 Task: Open Card Card0000000219 in Board Board0000000055 in Workspace WS0000000019 in Trello. Add Member Email0000000075 to Card Card0000000219 in Board Board0000000055 in Workspace WS0000000019 in Trello. Add Orange Label titled Label0000000219 to Card Card0000000219 in Board Board0000000055 in Workspace WS0000000019 in Trello. Add Checklist CL0000000219 to Card Card0000000219 in Board Board0000000055 in Workspace WS0000000019 in Trello. Add Dates with Start Date as Jun 01 2023 and Due Date as Jun 30 2023 to Card Card0000000219 in Board Board0000000055 in Workspace WS0000000019 in Trello
Action: Mouse moved to (665, 716)
Screenshot: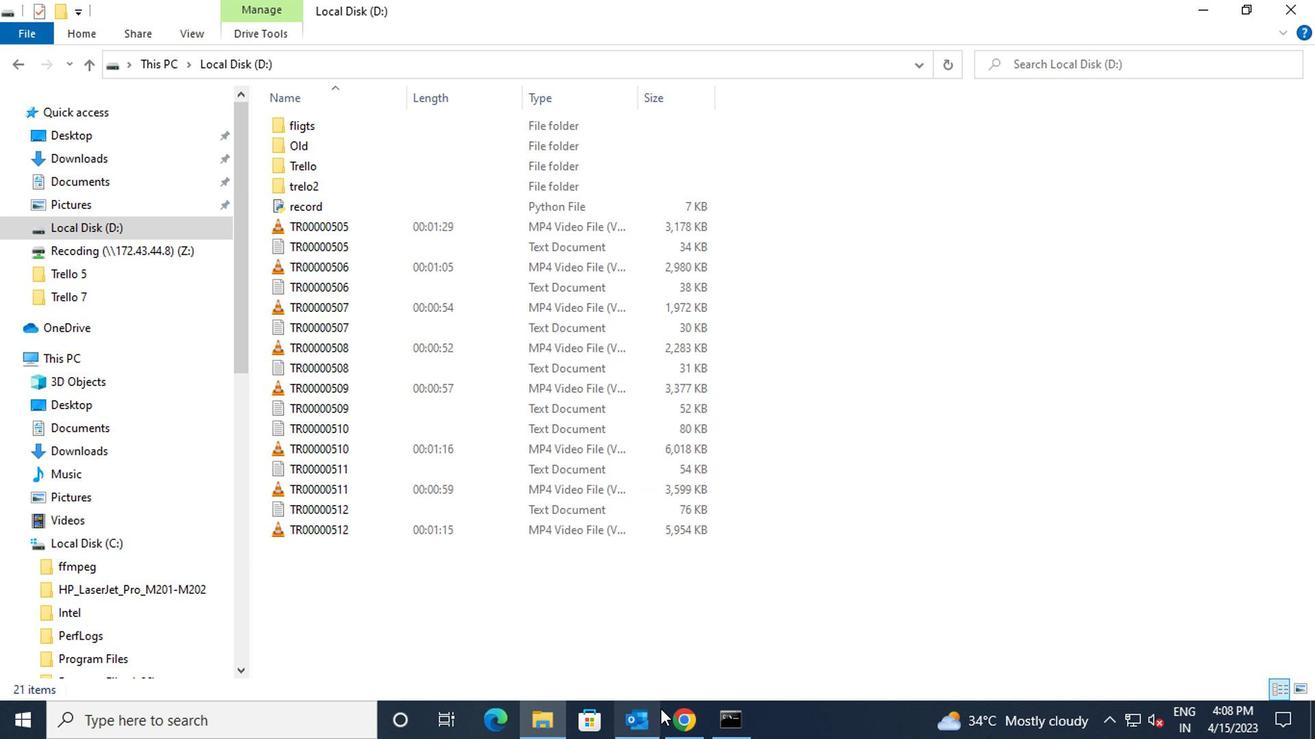 
Action: Mouse pressed left at (665, 716)
Screenshot: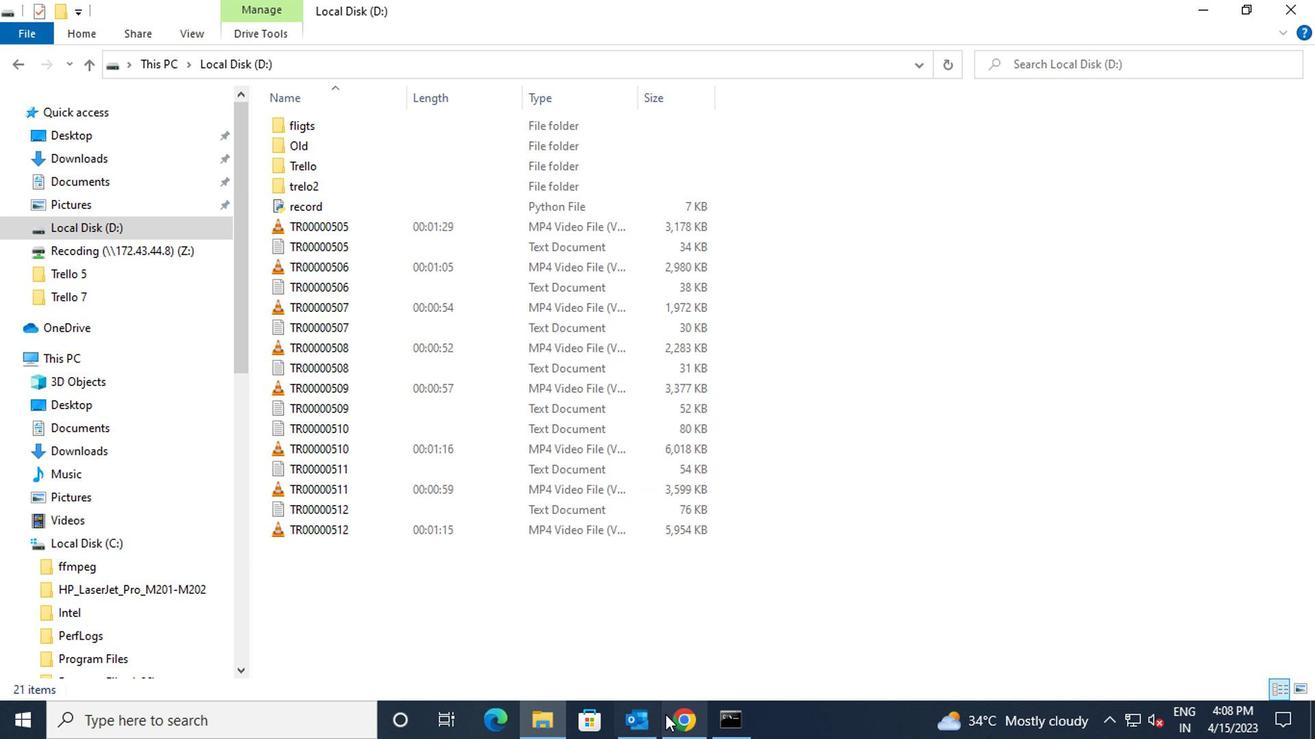 
Action: Mouse moved to (496, 554)
Screenshot: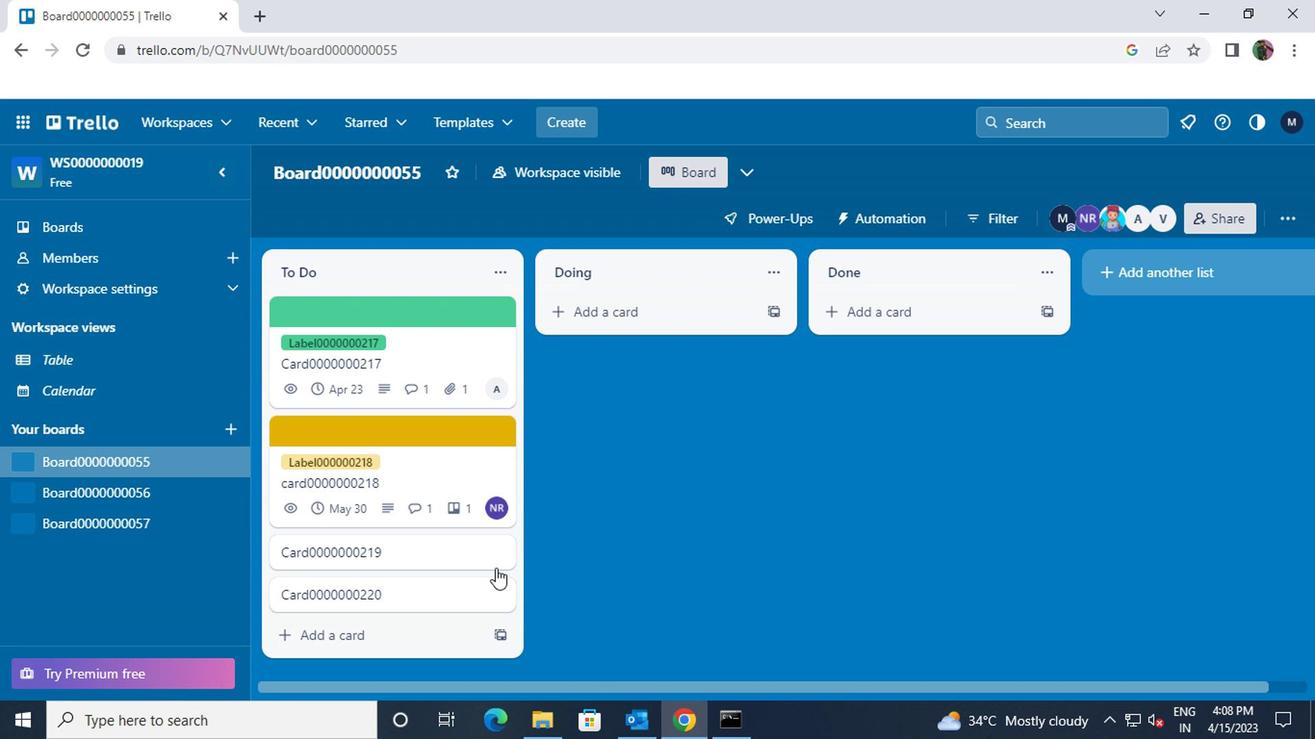 
Action: Mouse pressed left at (496, 554)
Screenshot: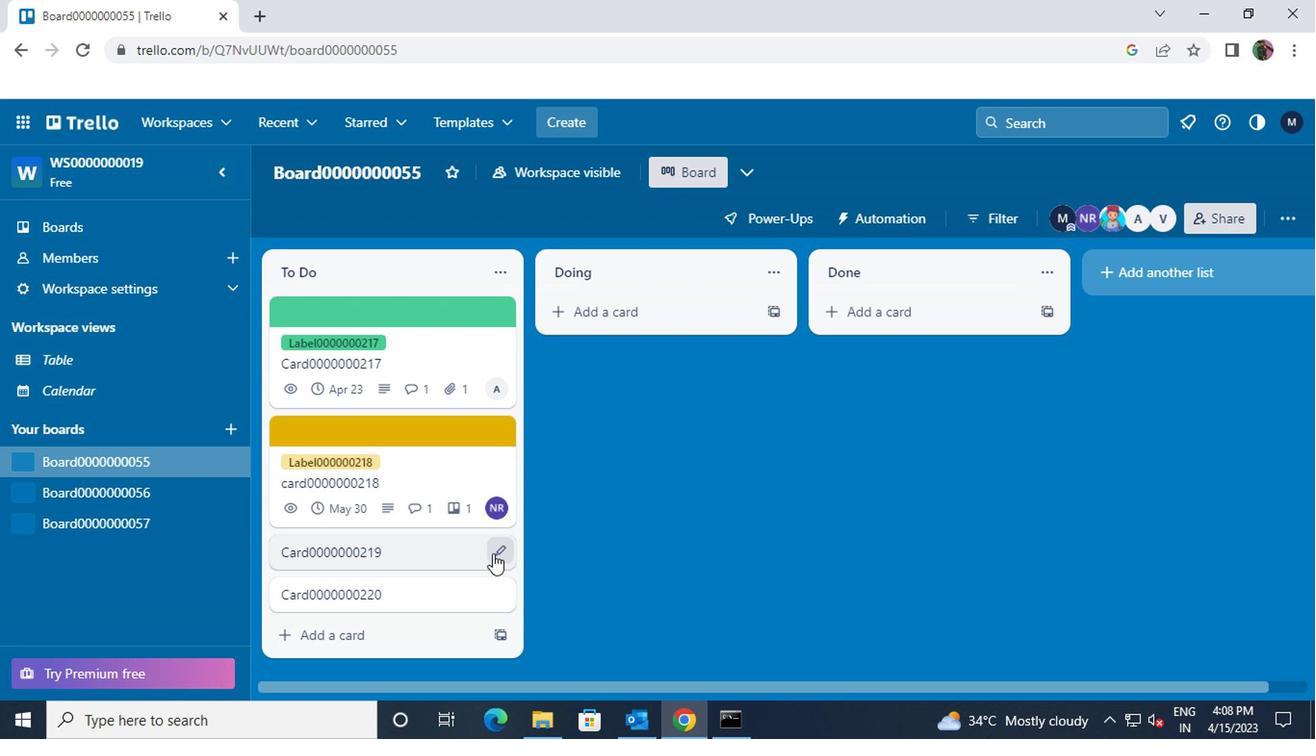 
Action: Mouse moved to (569, 414)
Screenshot: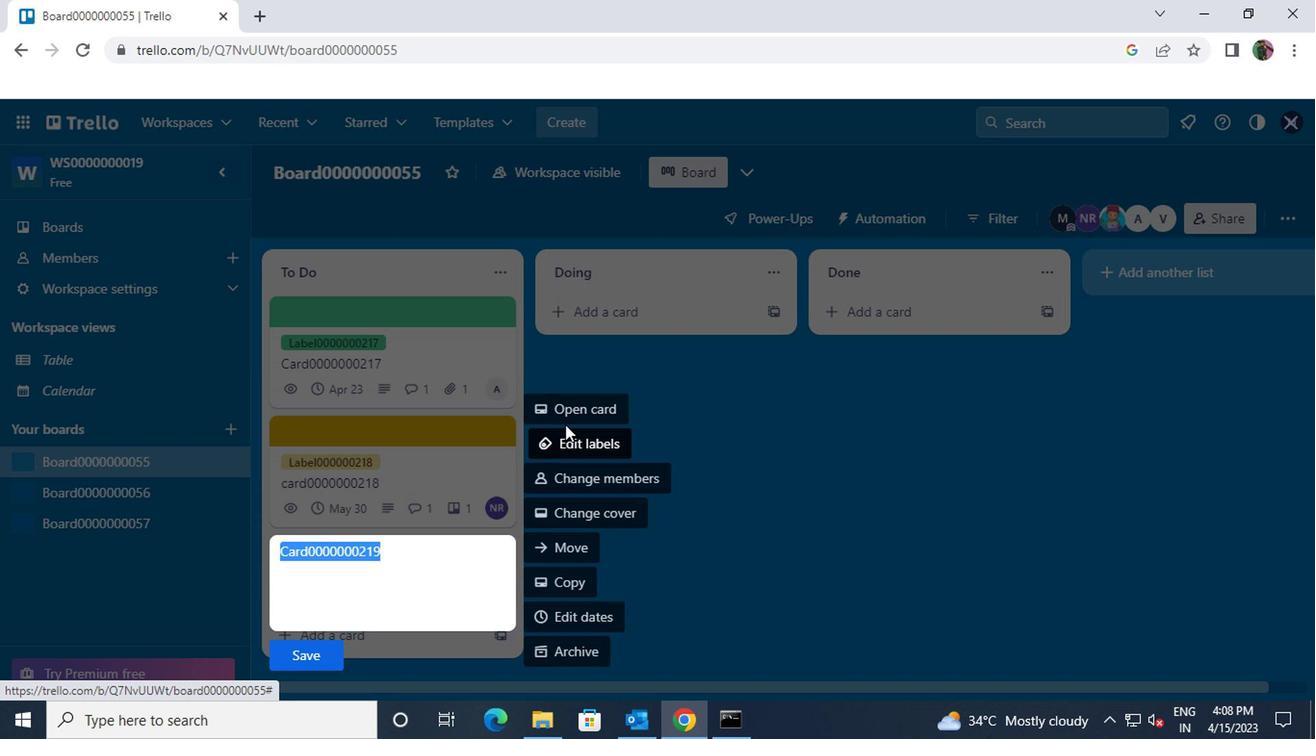 
Action: Mouse pressed left at (569, 414)
Screenshot: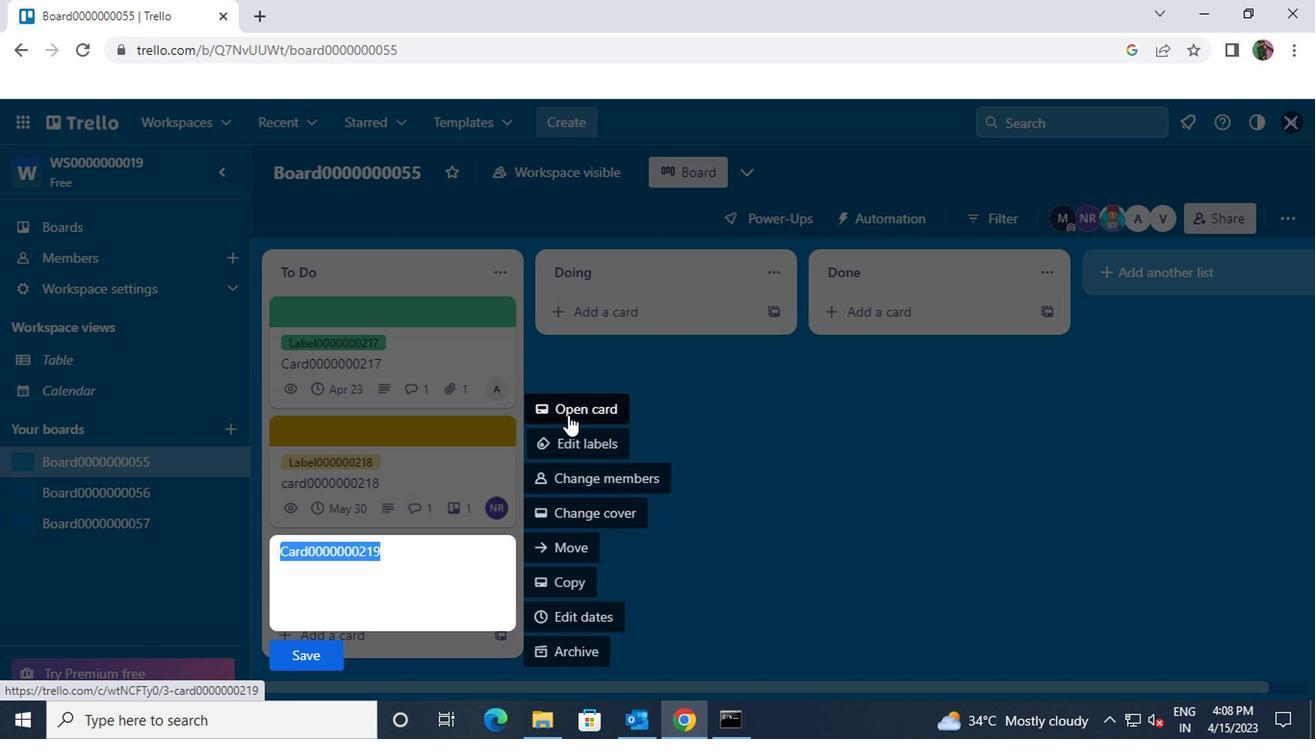 
Action: Mouse moved to (875, 280)
Screenshot: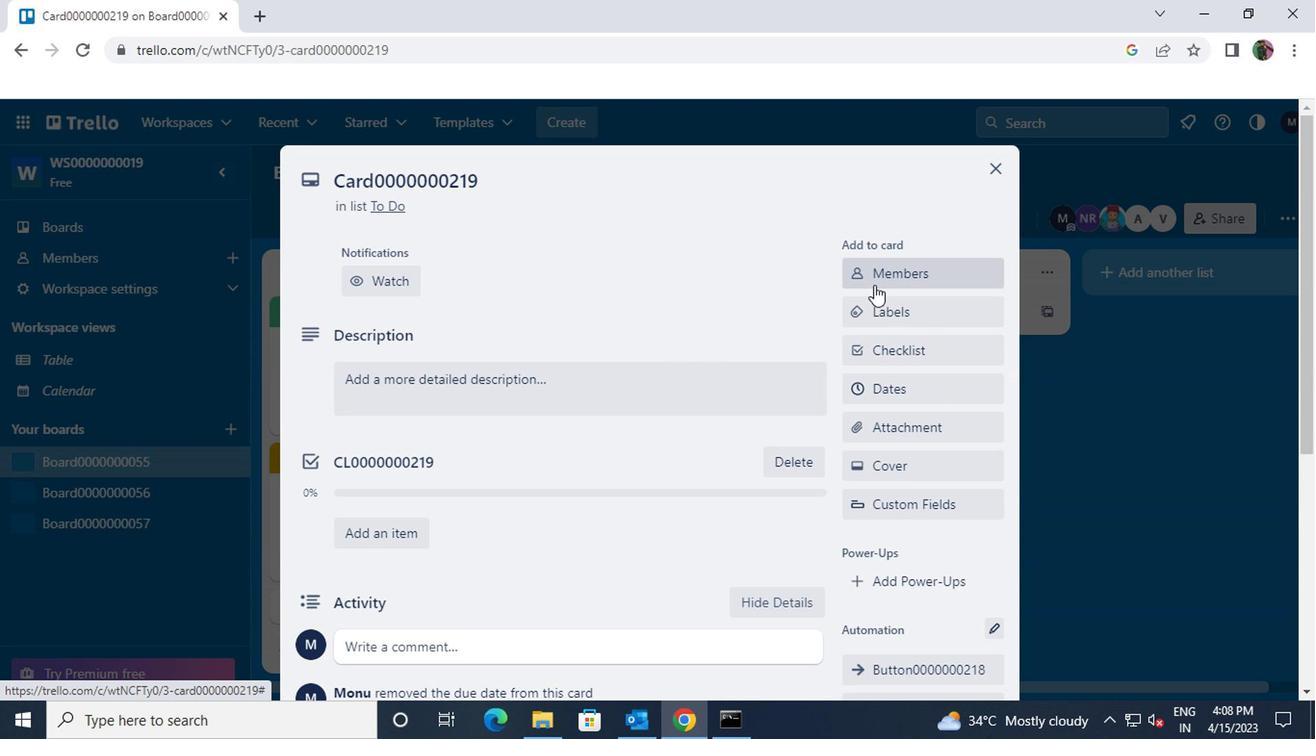 
Action: Mouse pressed left at (875, 280)
Screenshot: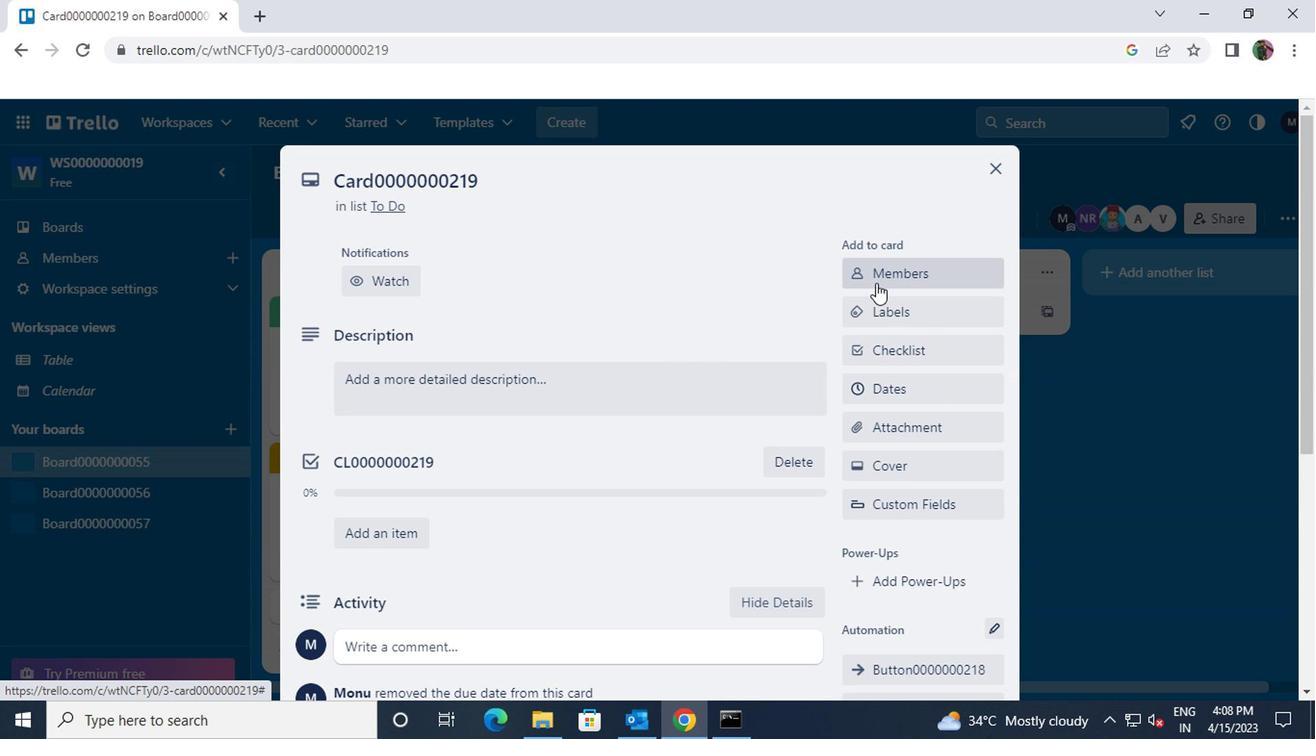 
Action: Key pressed vinnyoffice2<Key.shift>@GMAIL.COM
Screenshot: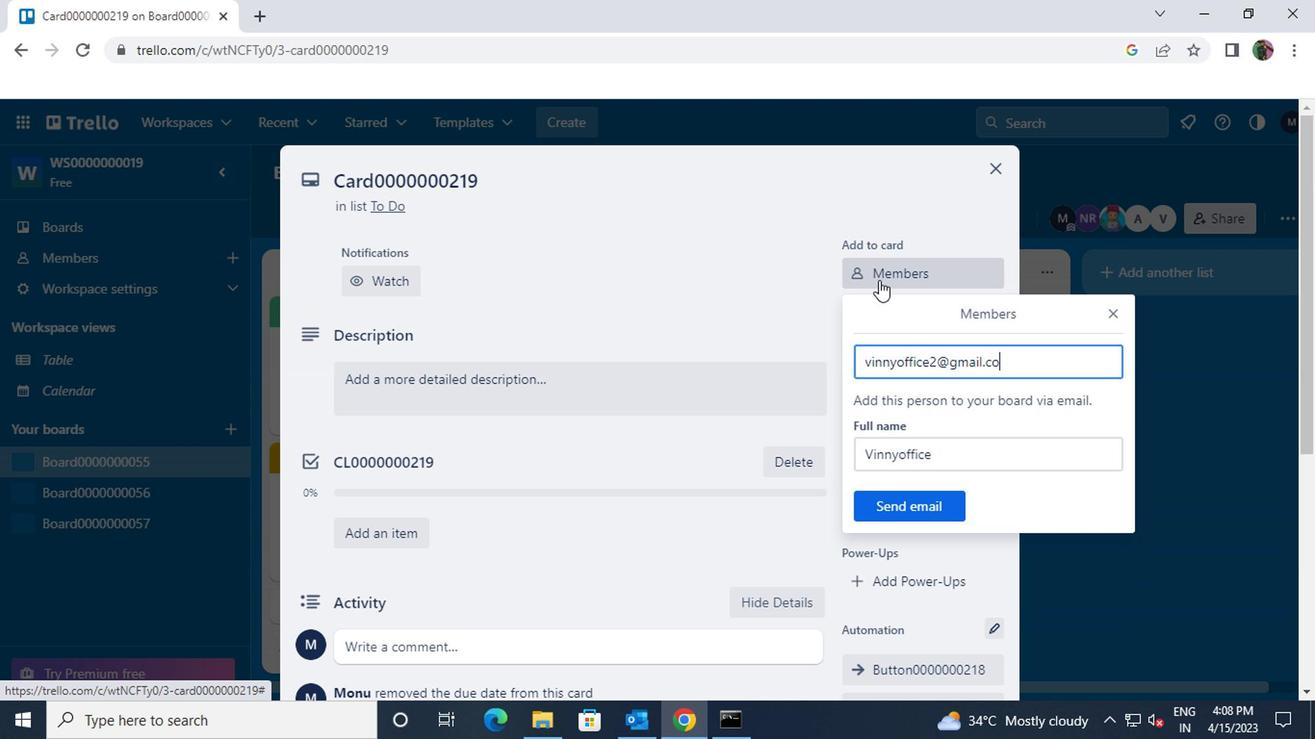 
Action: Mouse moved to (915, 506)
Screenshot: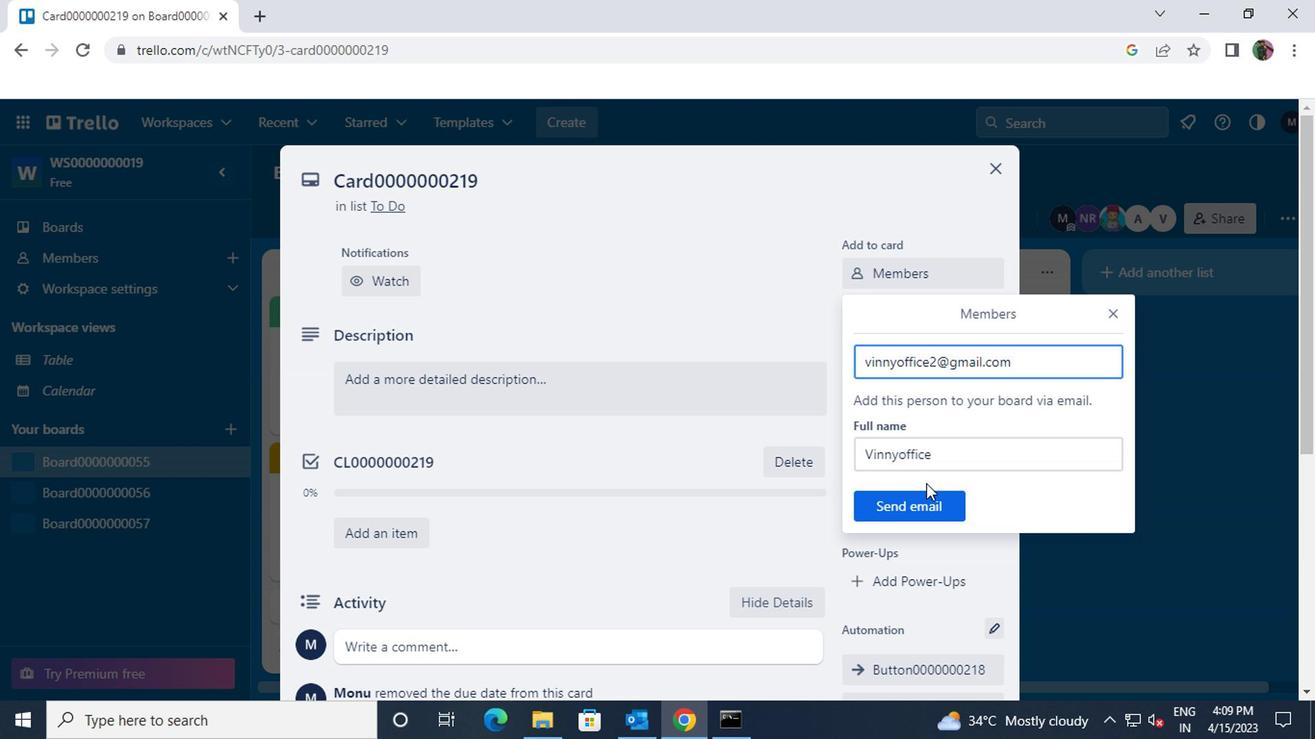 
Action: Mouse pressed left at (915, 506)
Screenshot: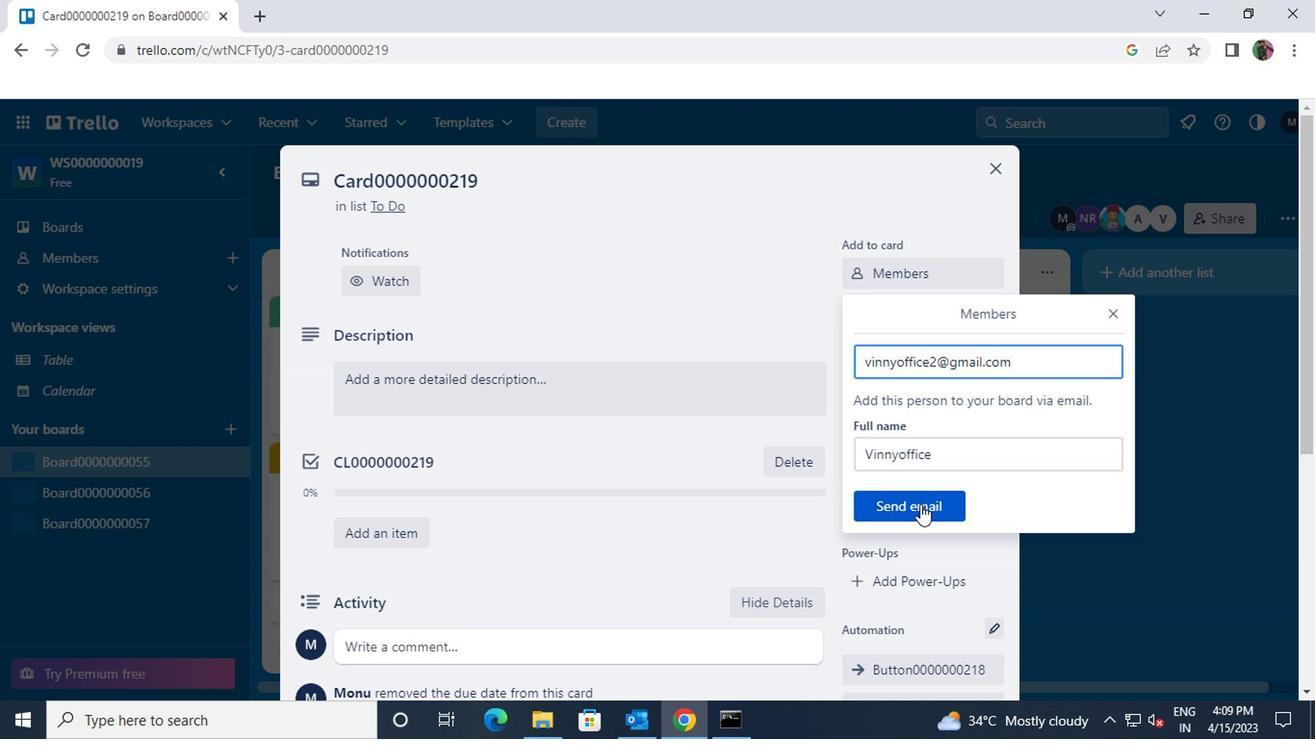 
Action: Mouse moved to (932, 318)
Screenshot: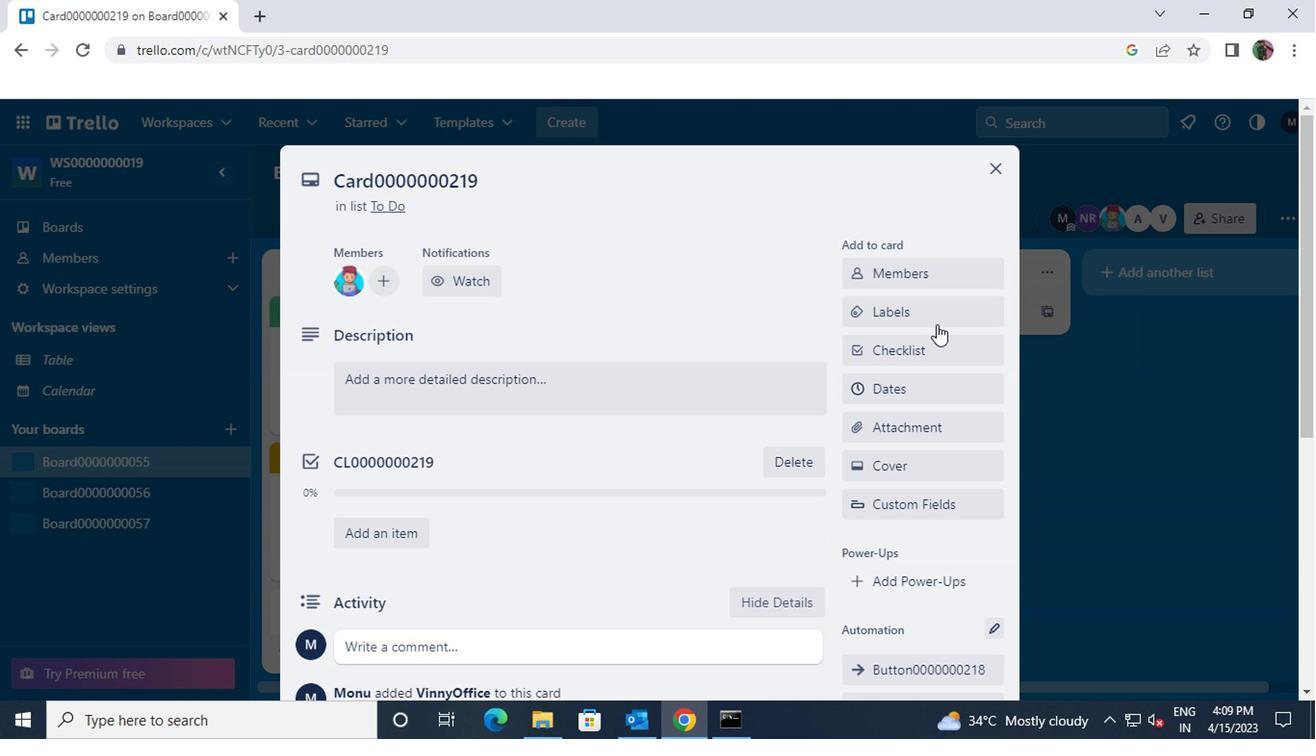 
Action: Mouse pressed left at (932, 318)
Screenshot: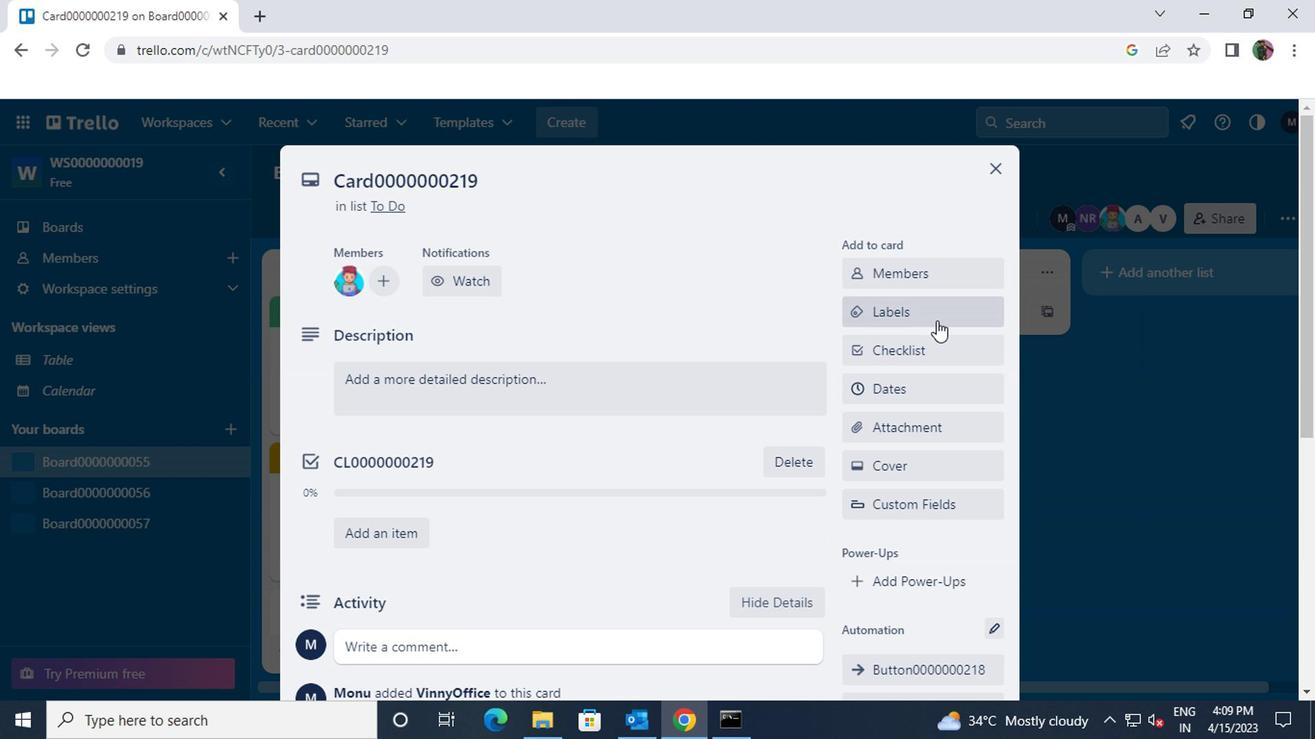 
Action: Mouse moved to (939, 287)
Screenshot: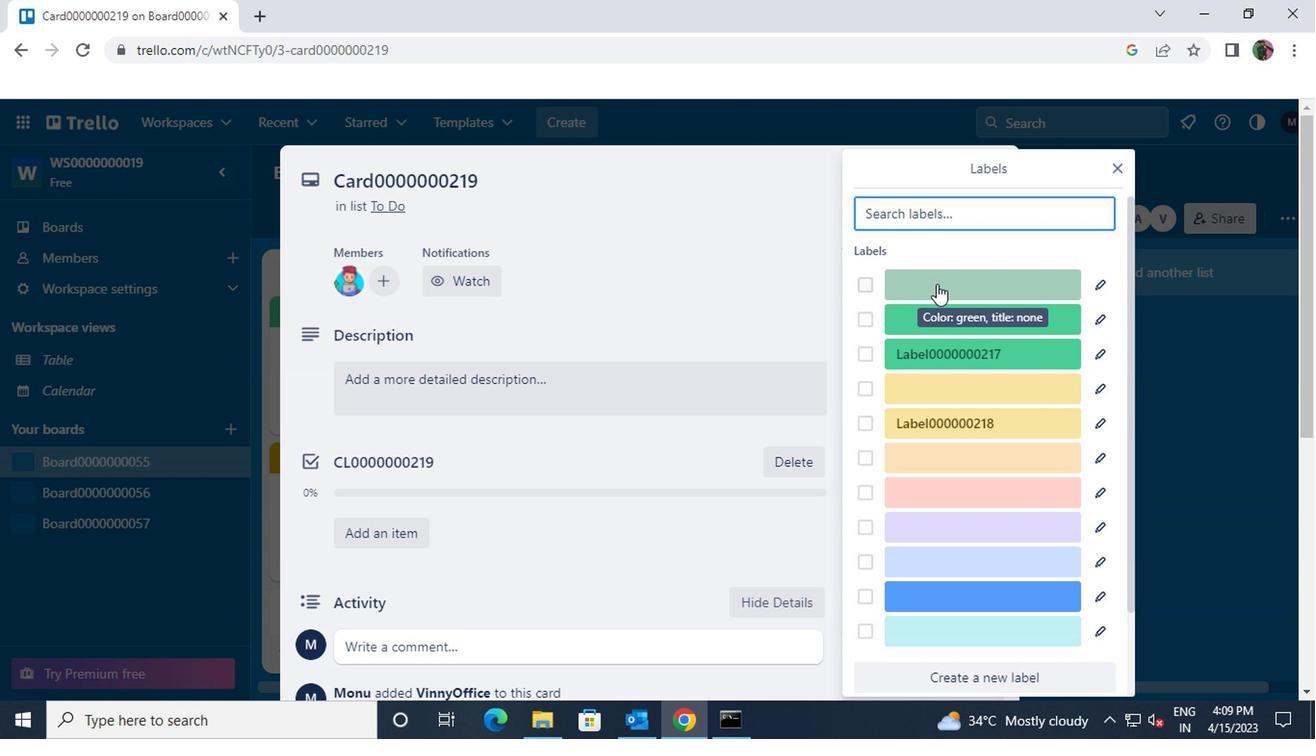 
Action: Mouse scrolled (939, 286) with delta (0, 0)
Screenshot: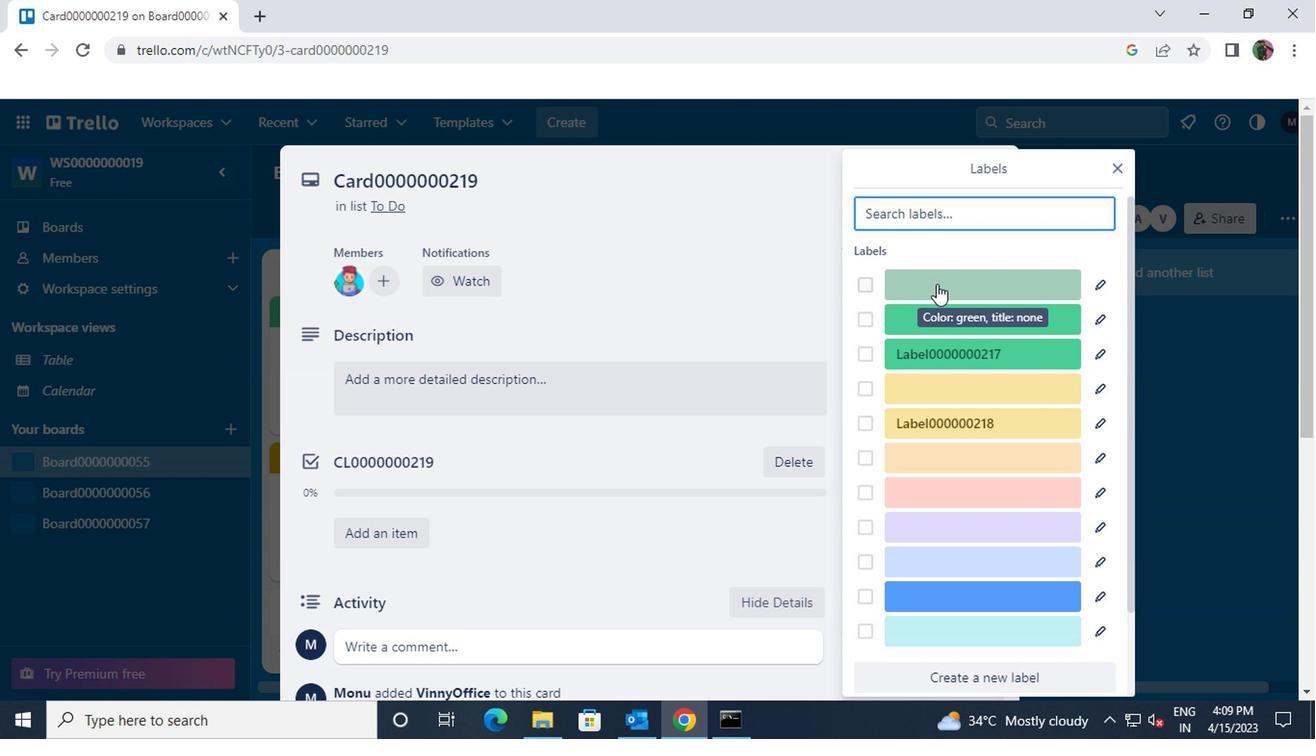 
Action: Mouse scrolled (939, 286) with delta (0, 0)
Screenshot: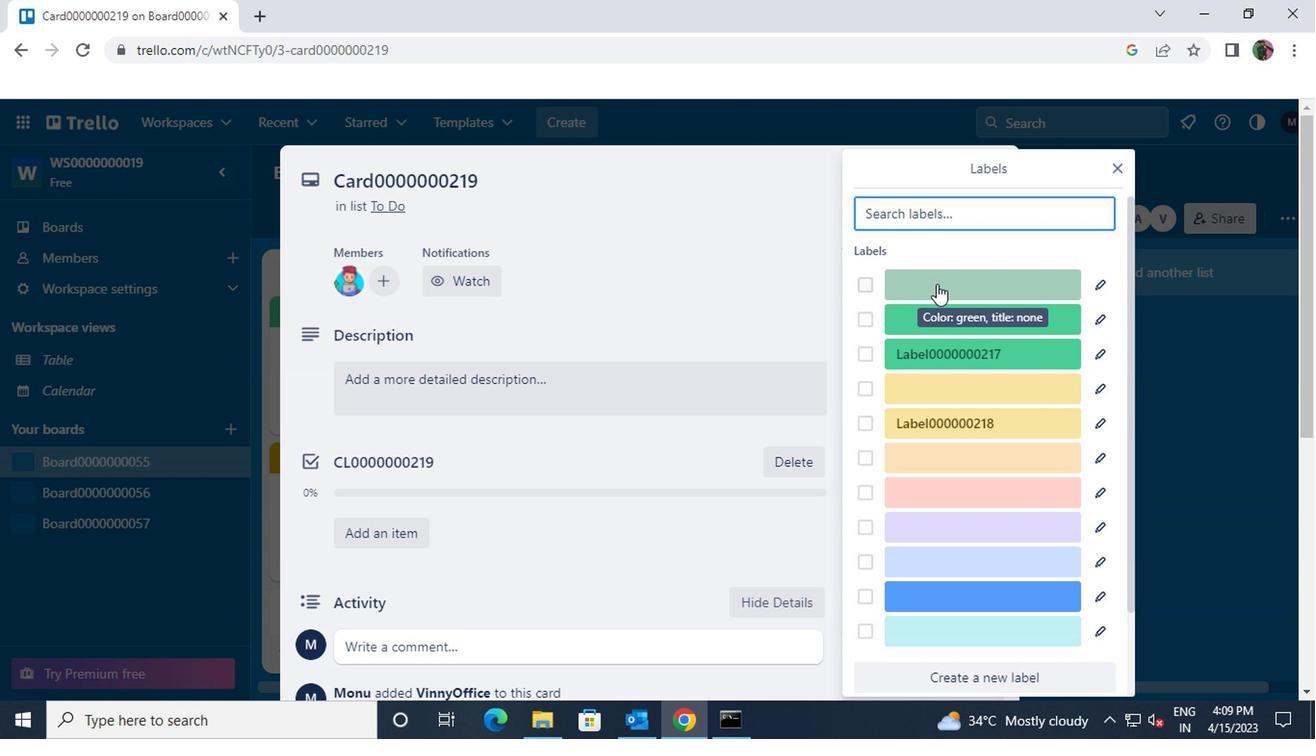 
Action: Mouse moved to (939, 288)
Screenshot: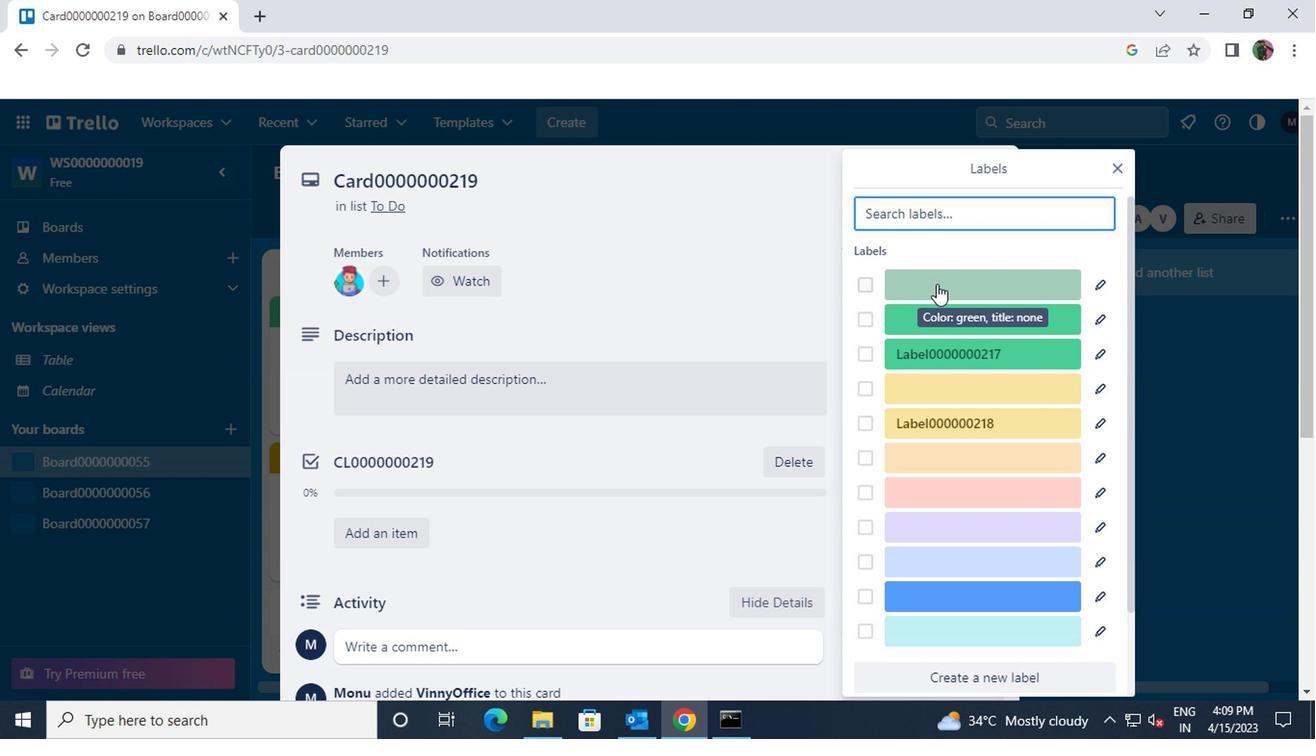 
Action: Mouse scrolled (939, 287) with delta (0, 0)
Screenshot: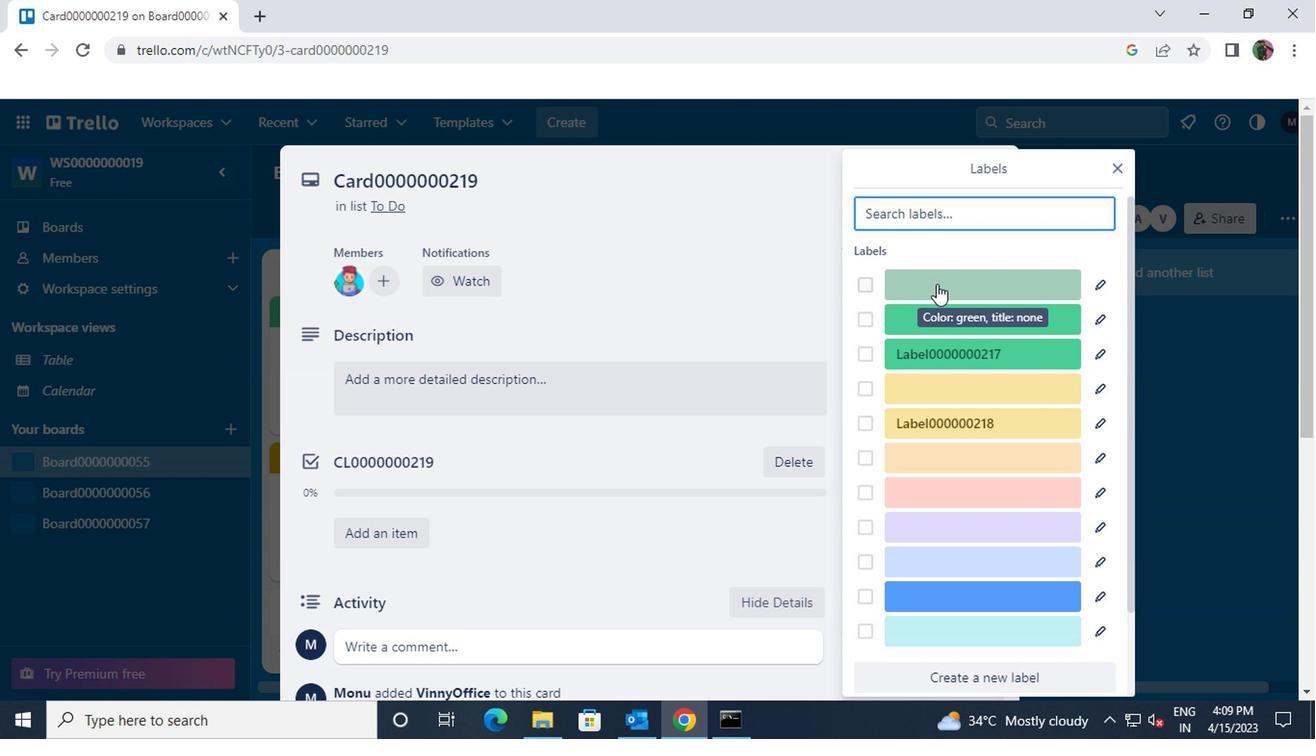 
Action: Mouse moved to (943, 294)
Screenshot: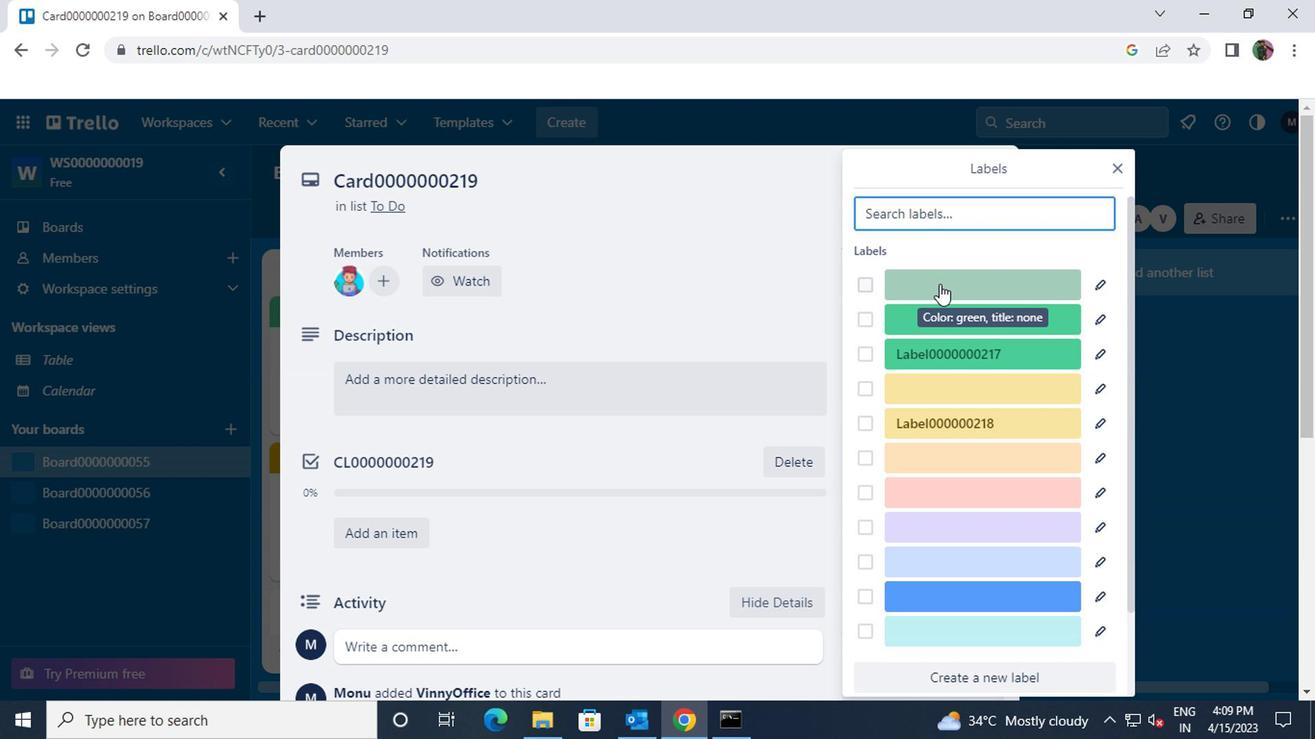 
Action: Mouse scrolled (943, 293) with delta (0, 0)
Screenshot: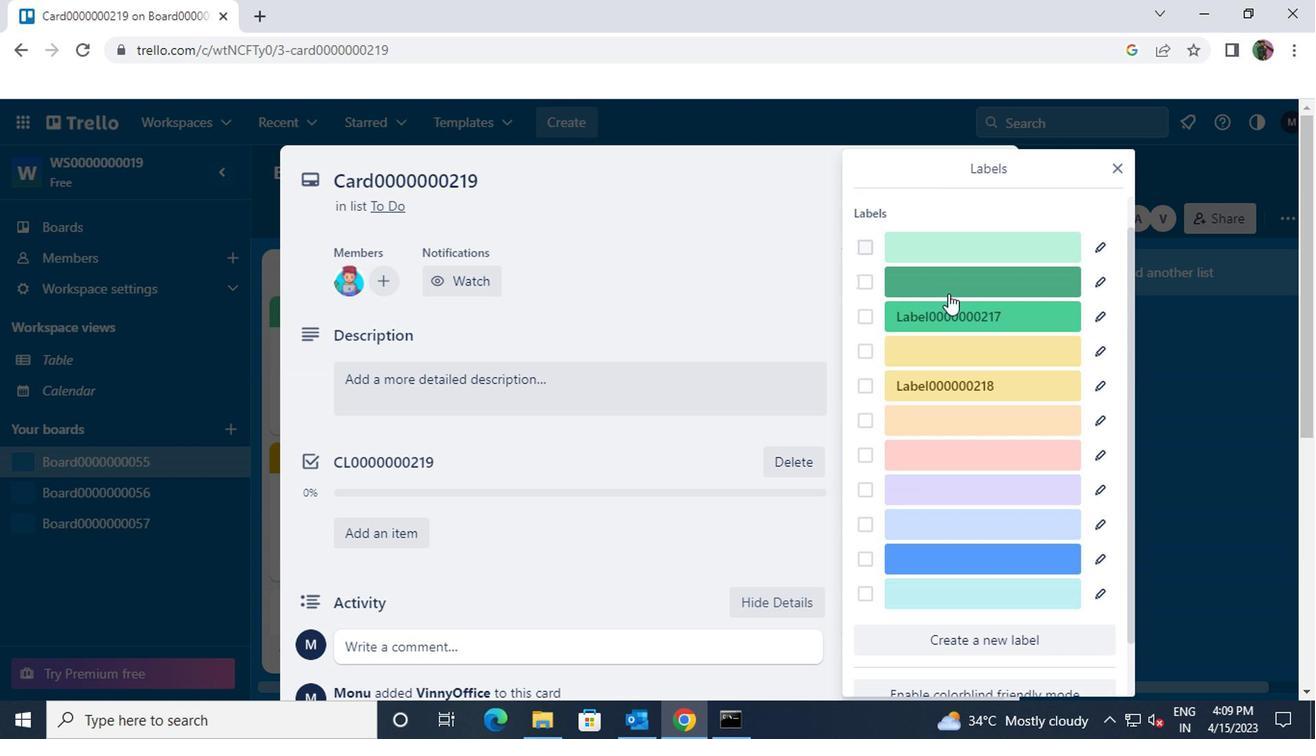 
Action: Mouse moved to (943, 295)
Screenshot: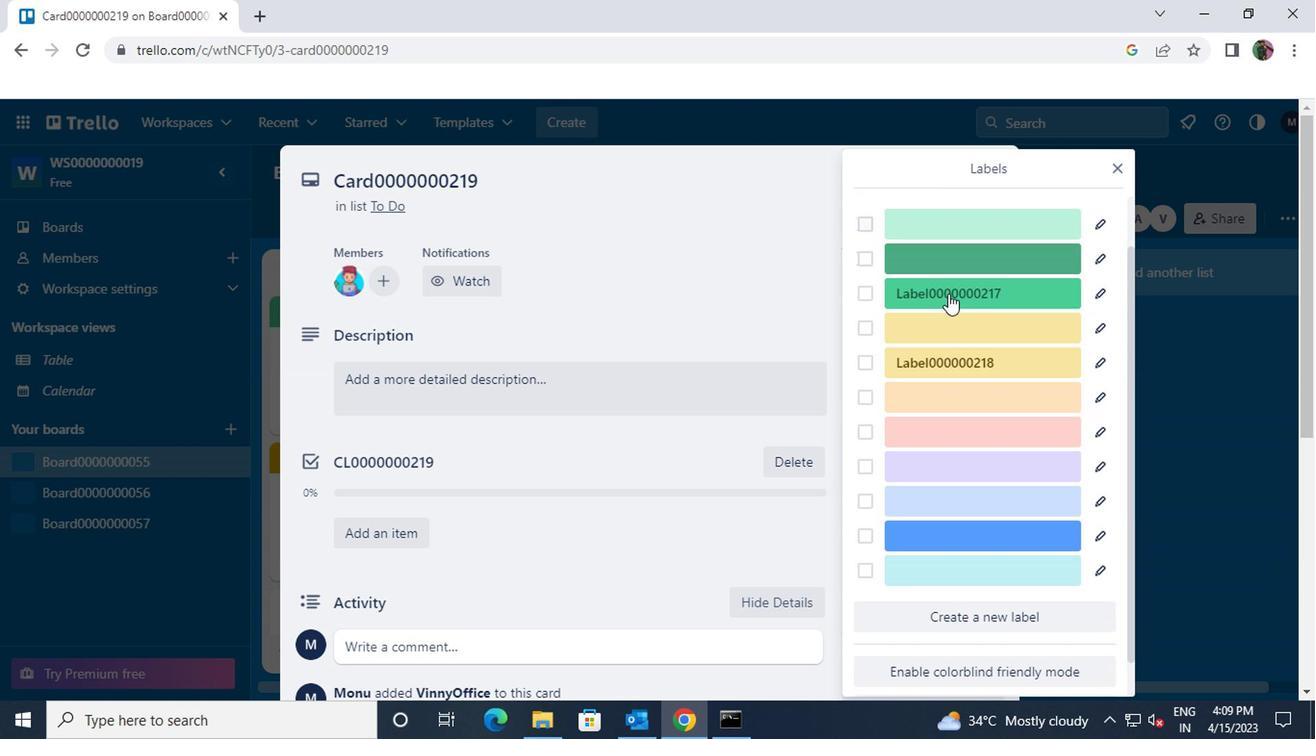 
Action: Mouse scrolled (943, 294) with delta (0, 0)
Screenshot: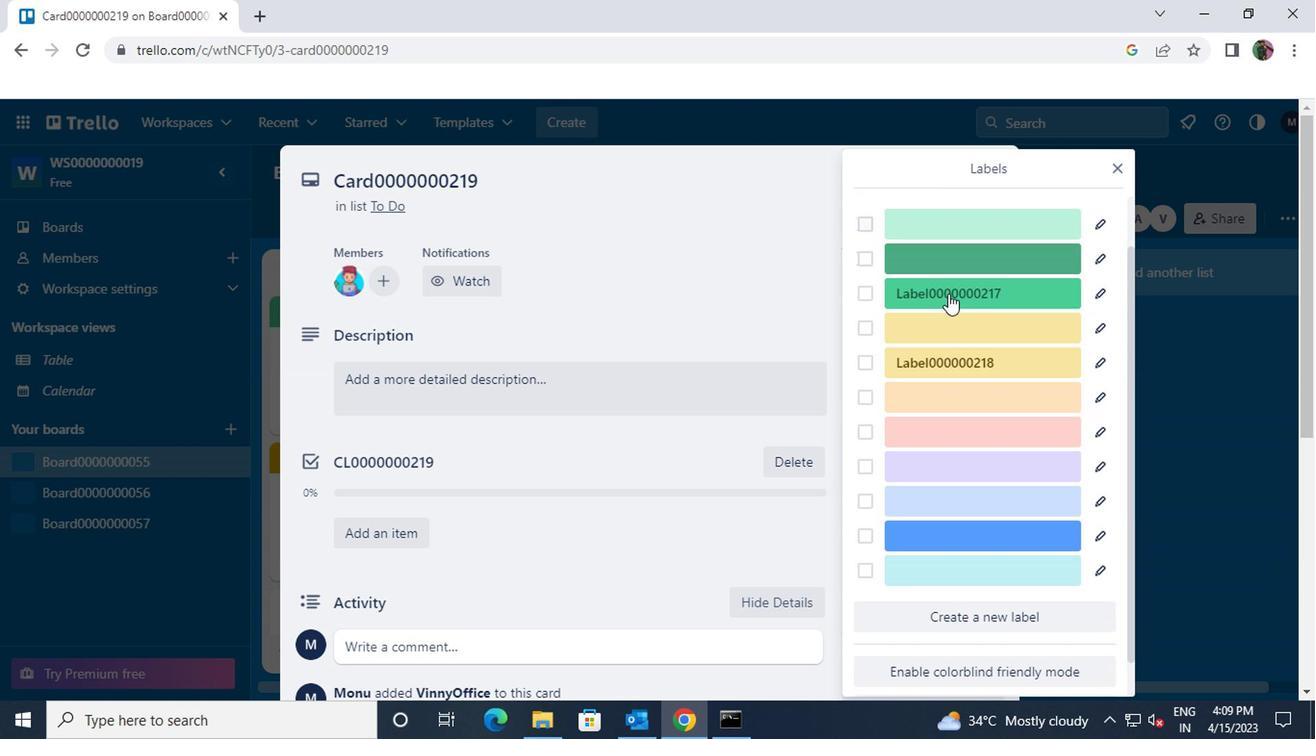 
Action: Mouse moved to (944, 299)
Screenshot: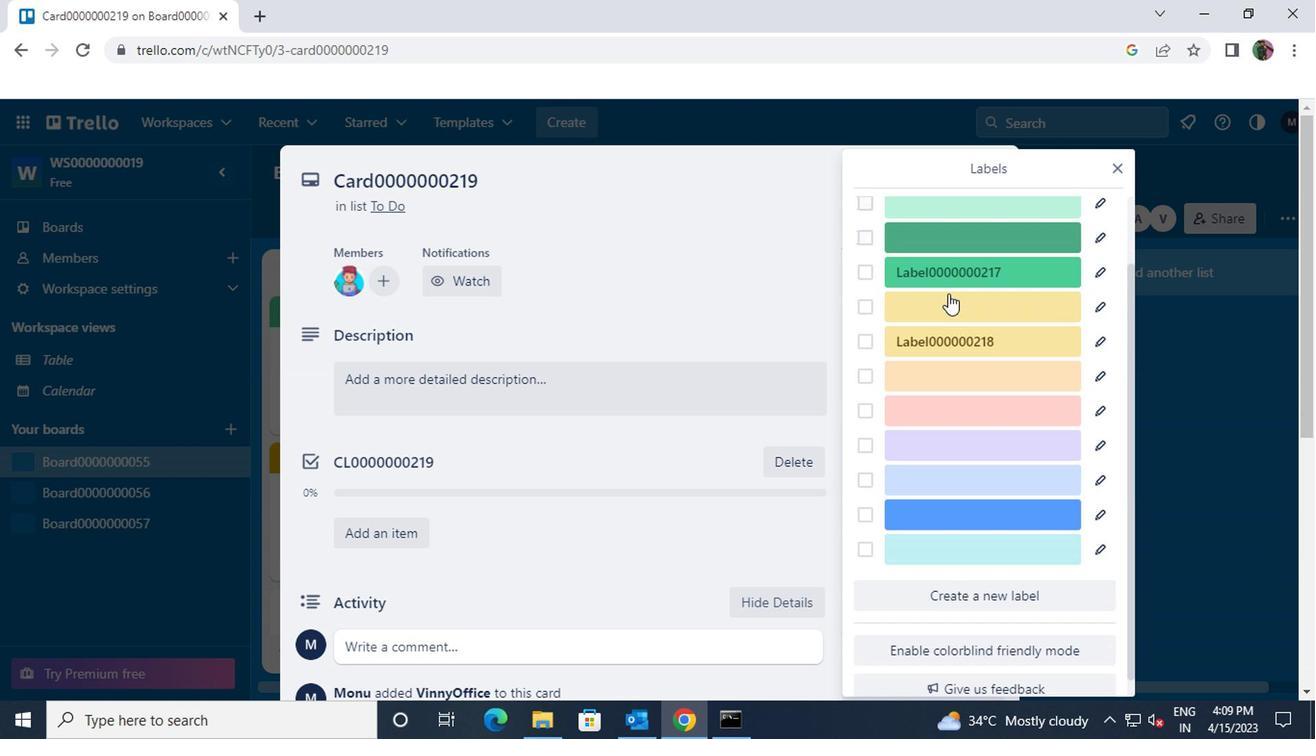 
Action: Mouse scrolled (944, 298) with delta (0, 0)
Screenshot: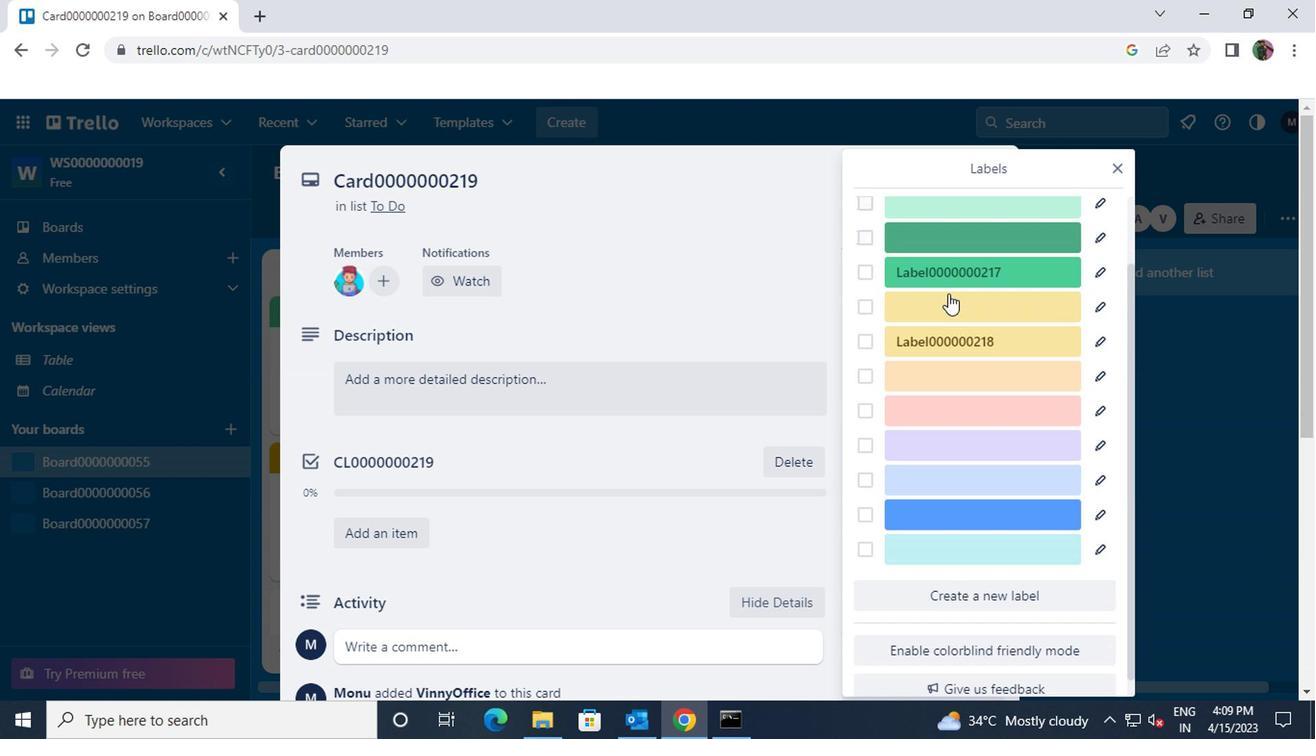 
Action: Mouse moved to (977, 572)
Screenshot: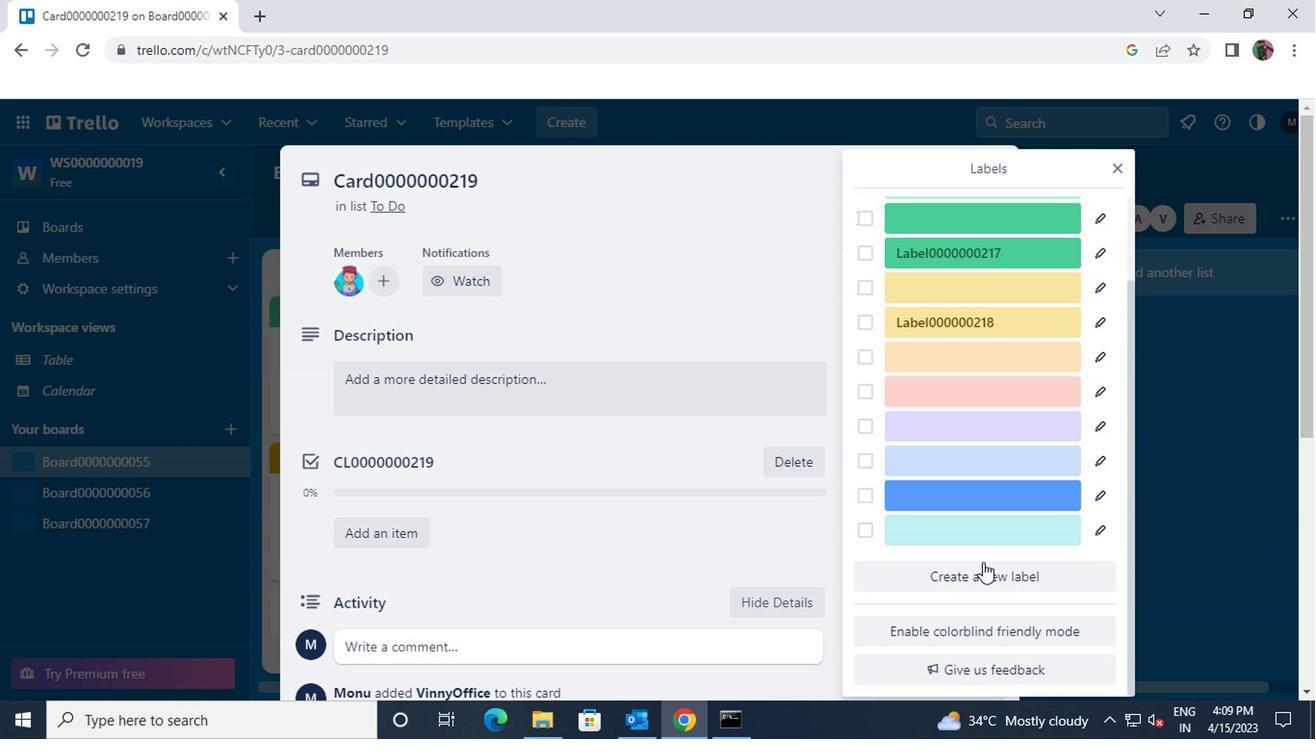 
Action: Mouse pressed left at (977, 572)
Screenshot: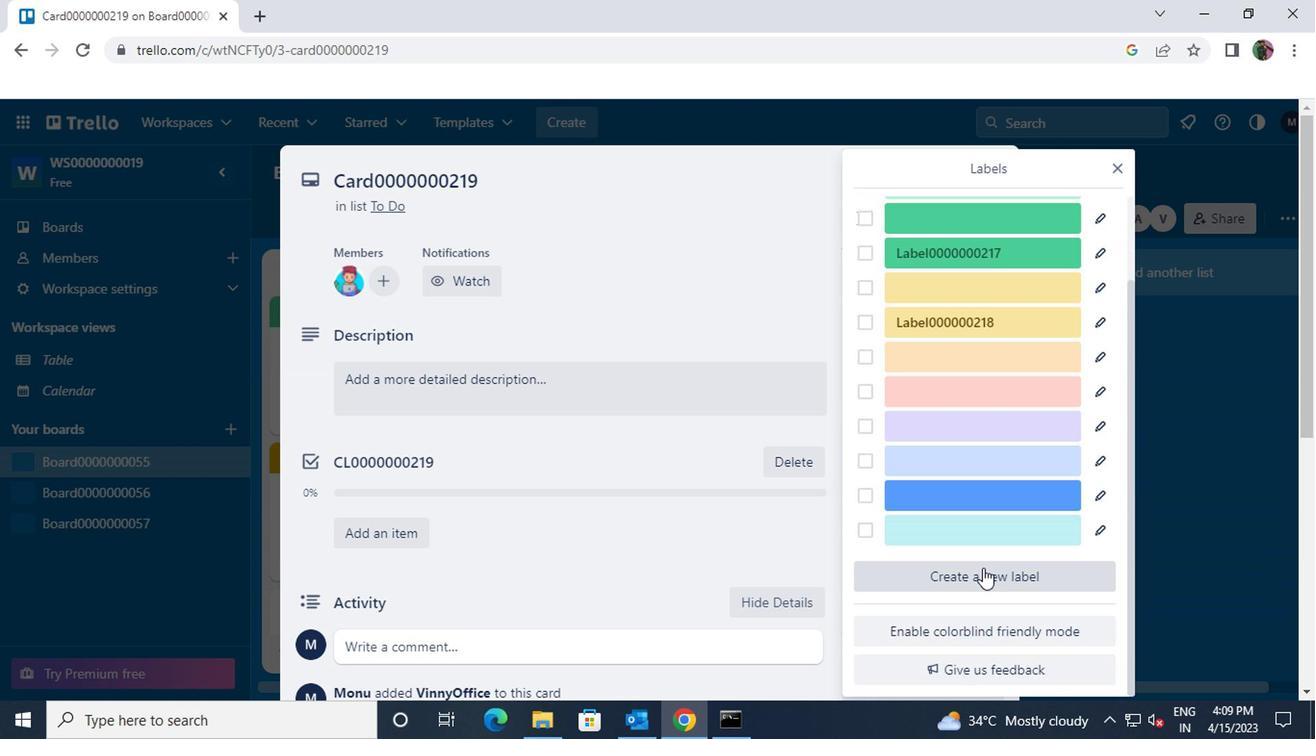 
Action: Mouse moved to (927, 325)
Screenshot: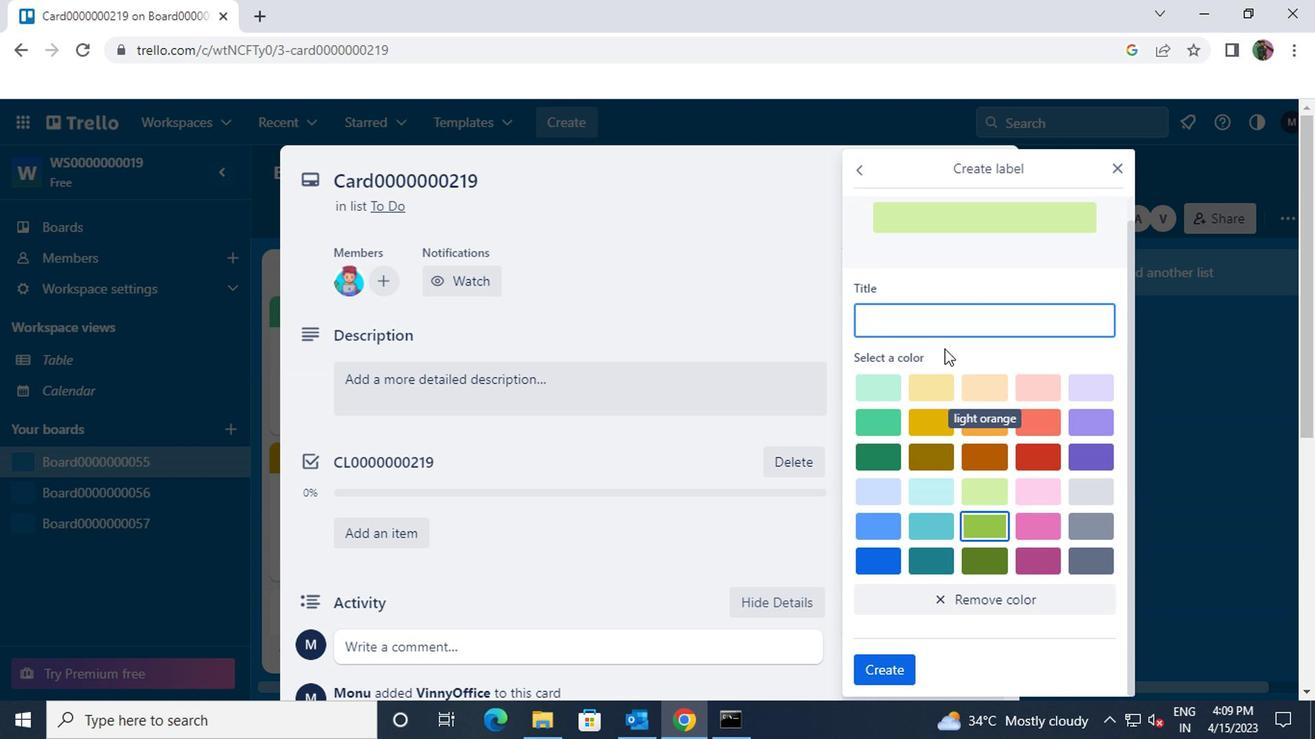 
Action: Key pressed <Key.shift>LABEL0000000219
Screenshot: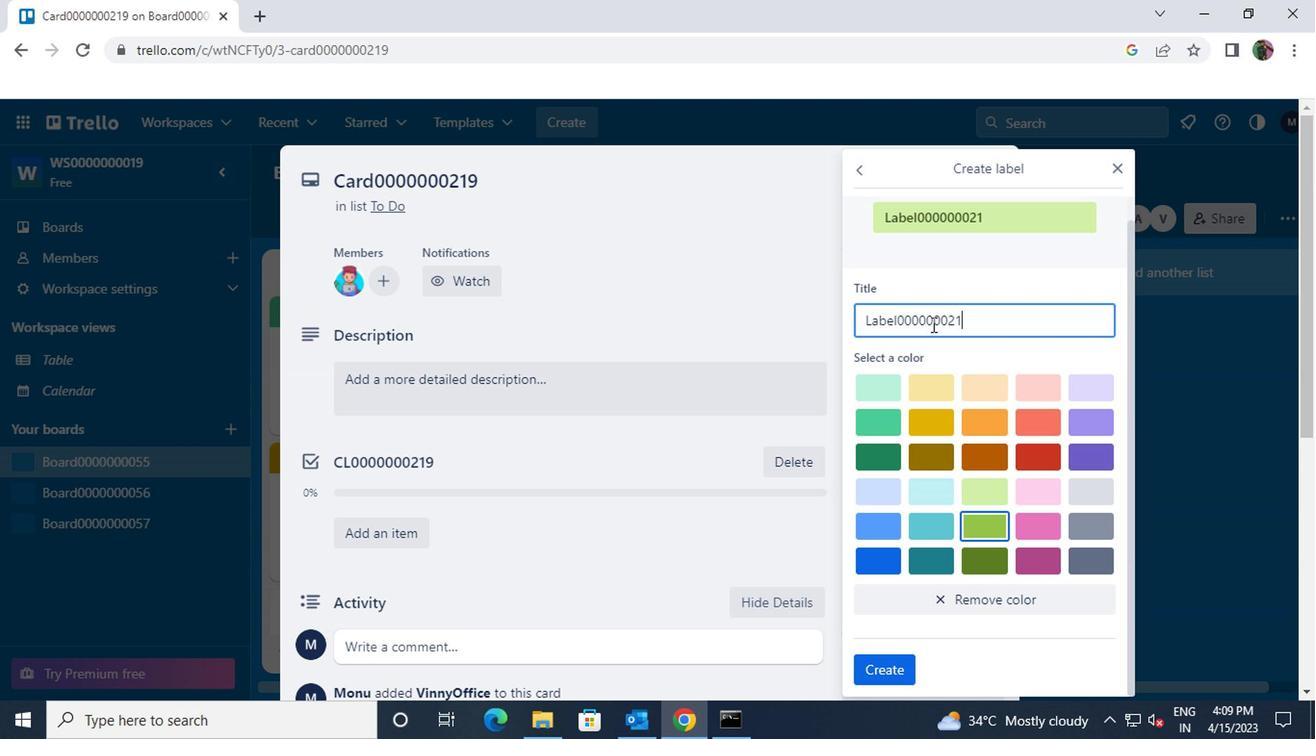 
Action: Mouse moved to (875, 676)
Screenshot: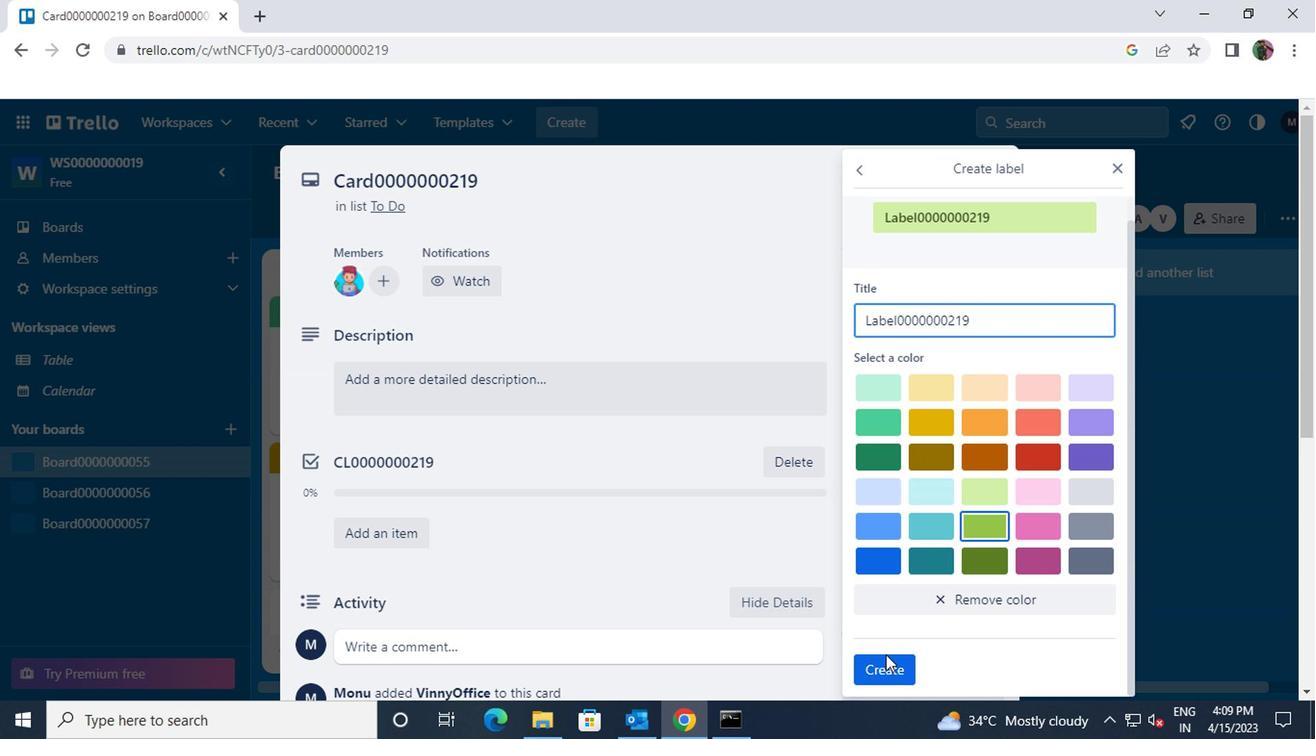 
Action: Mouse pressed left at (875, 676)
Screenshot: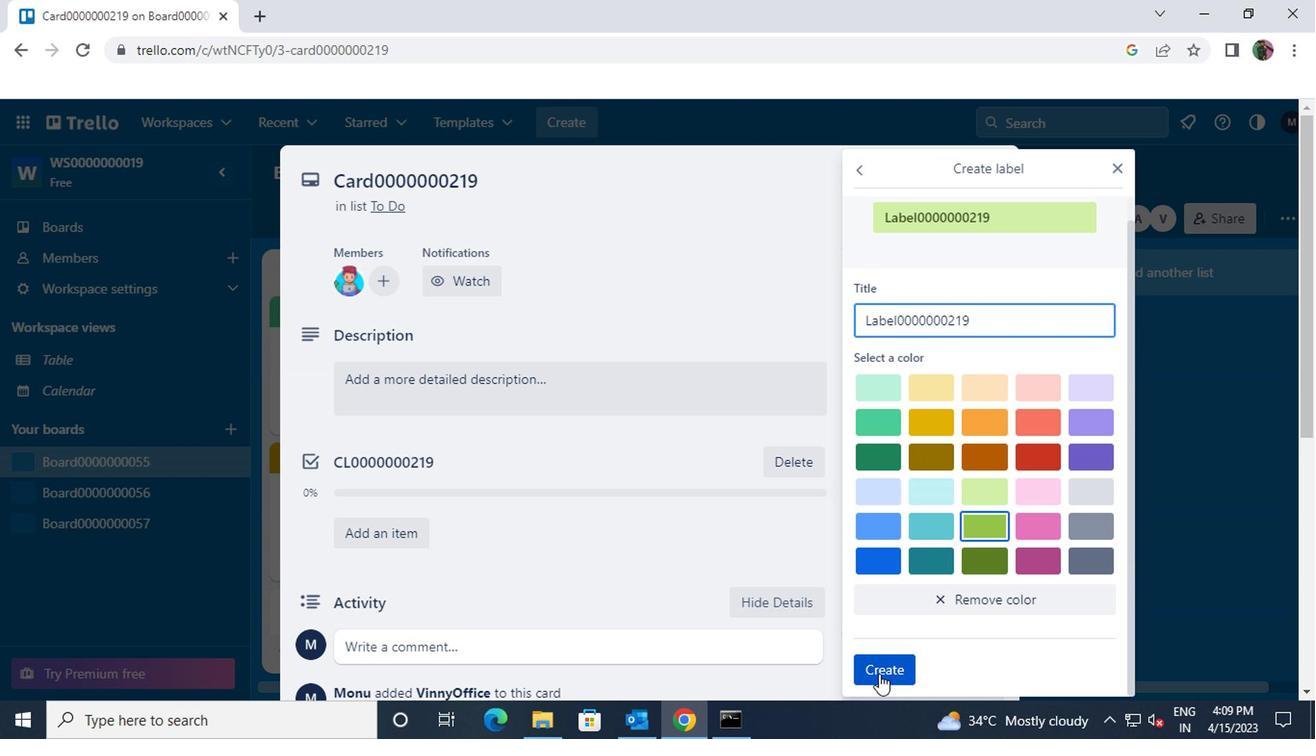 
Action: Mouse moved to (1110, 169)
Screenshot: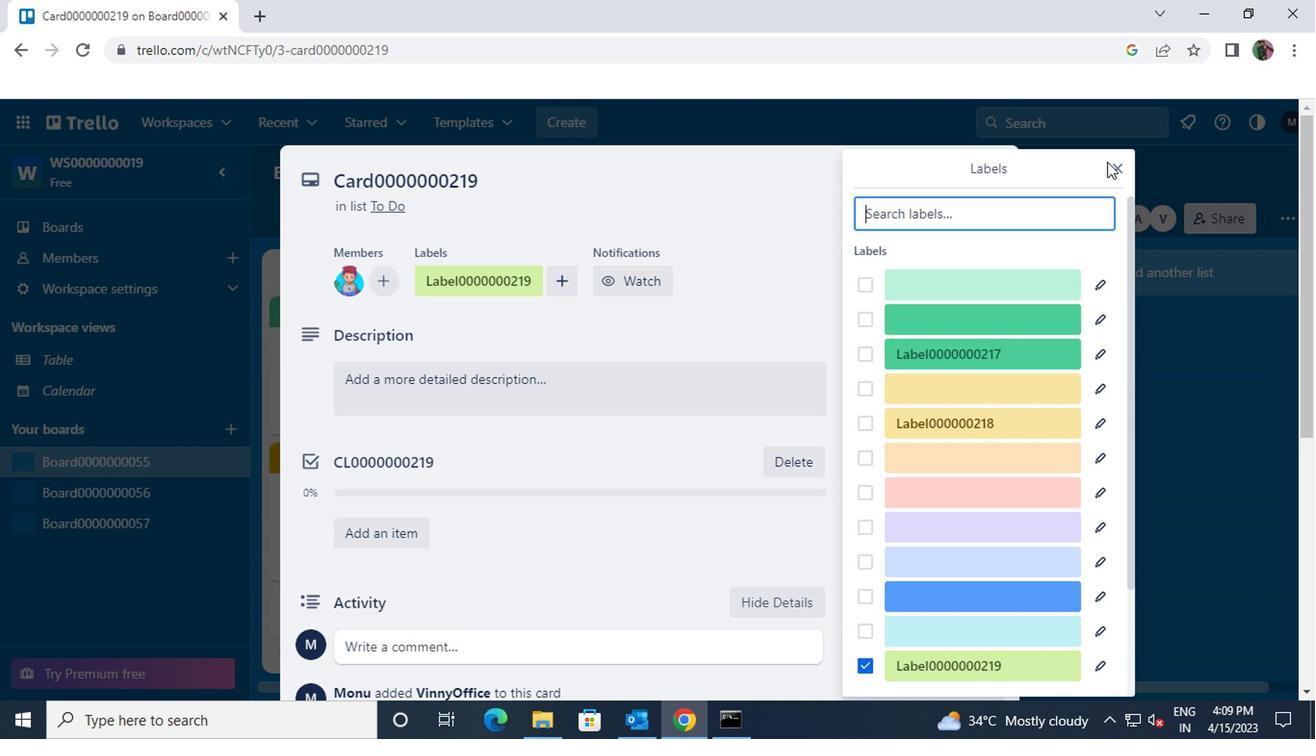 
Action: Mouse pressed left at (1110, 169)
Screenshot: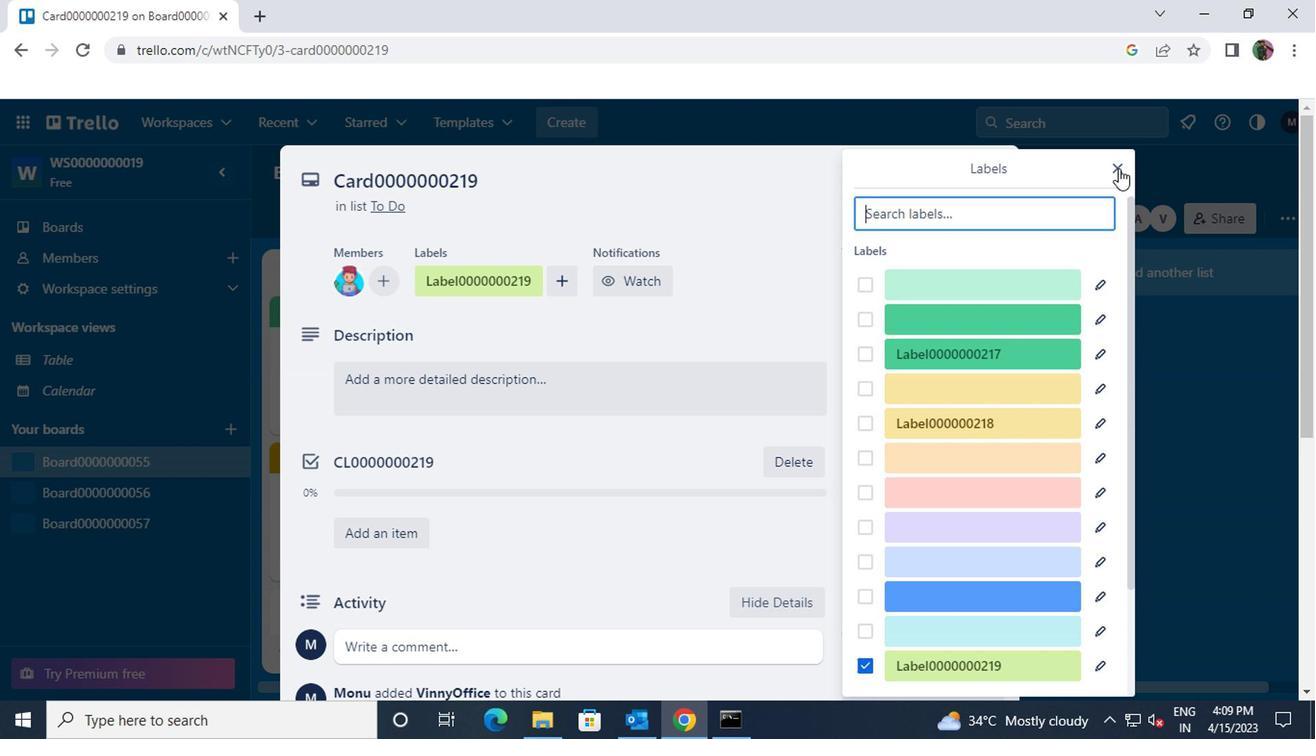 
Action: Mouse moved to (941, 344)
Screenshot: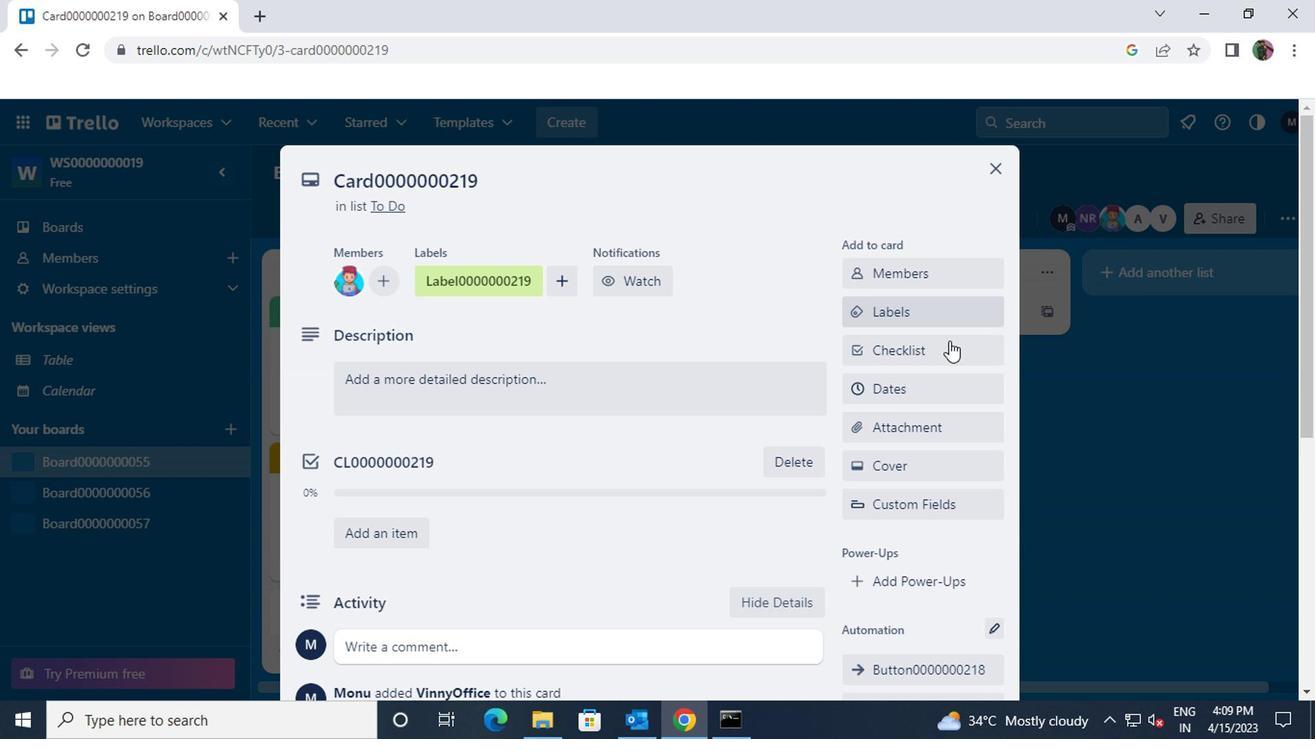 
Action: Mouse pressed left at (941, 344)
Screenshot: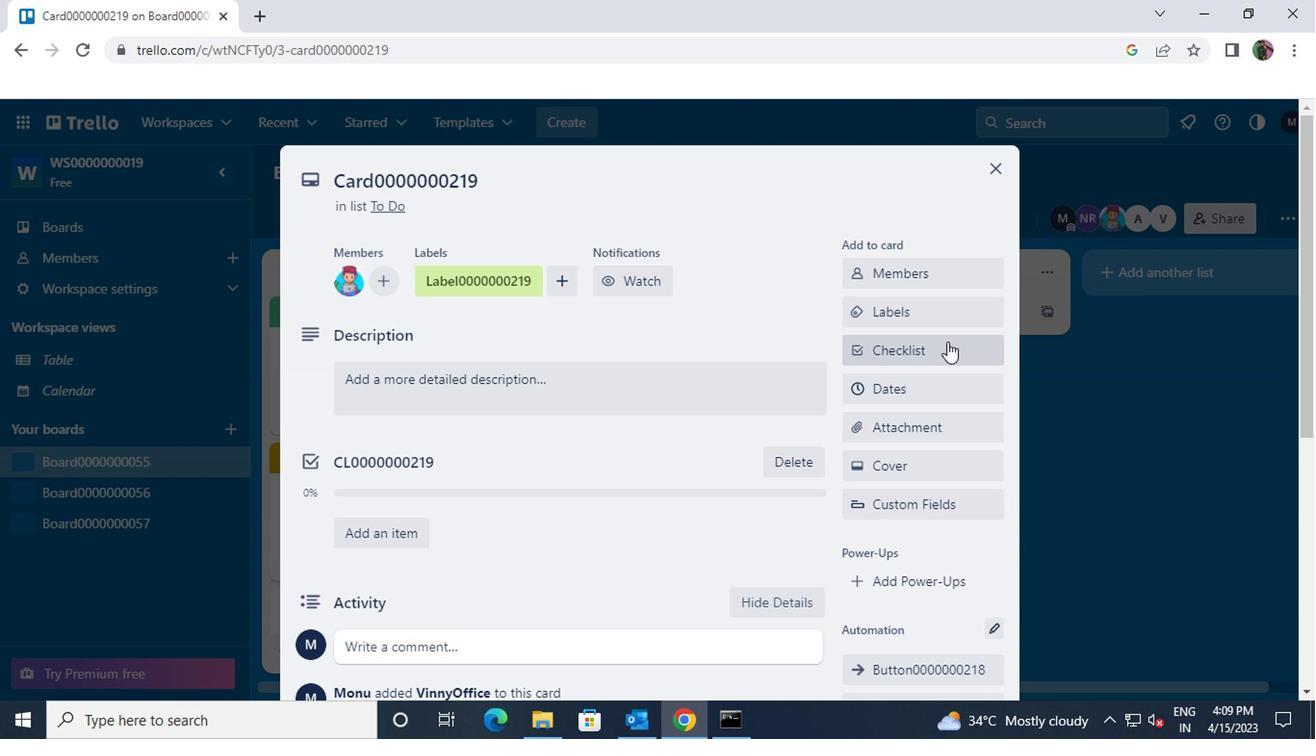 
Action: Key pressed <Key.shift>CL0000000219
Screenshot: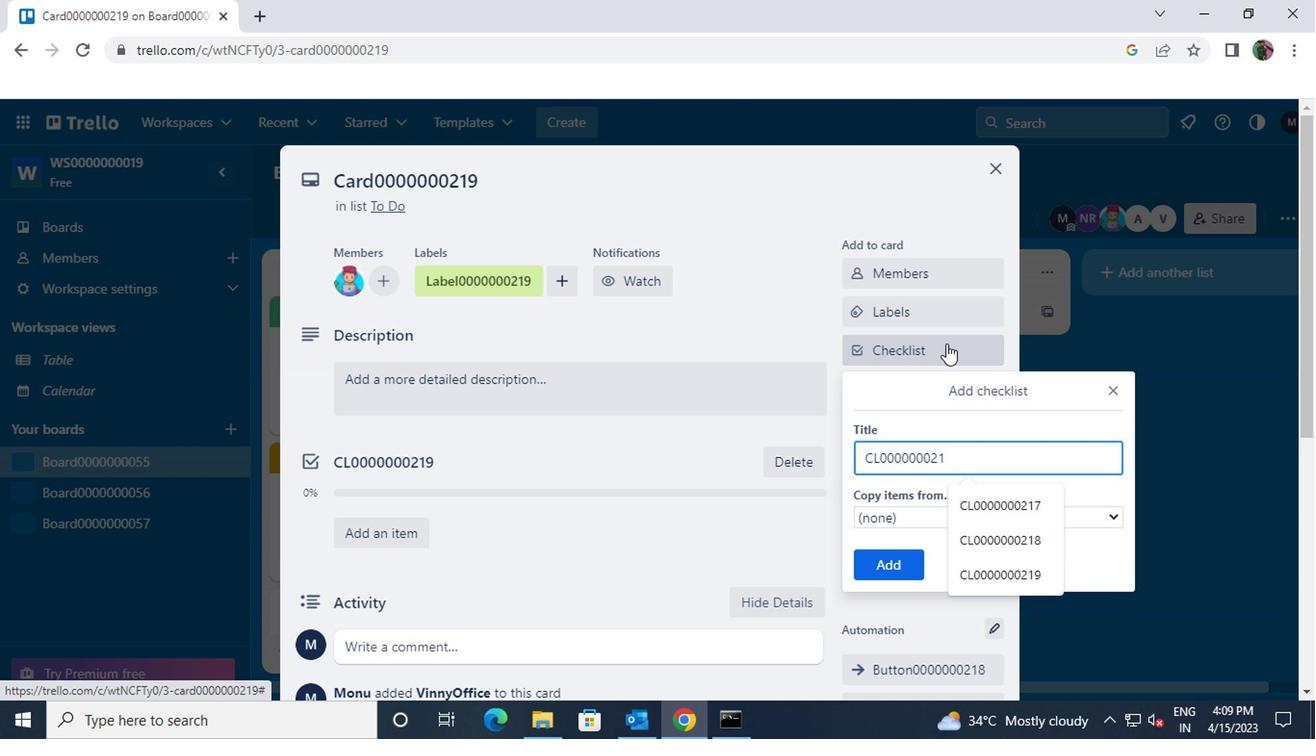 
Action: Mouse moved to (882, 558)
Screenshot: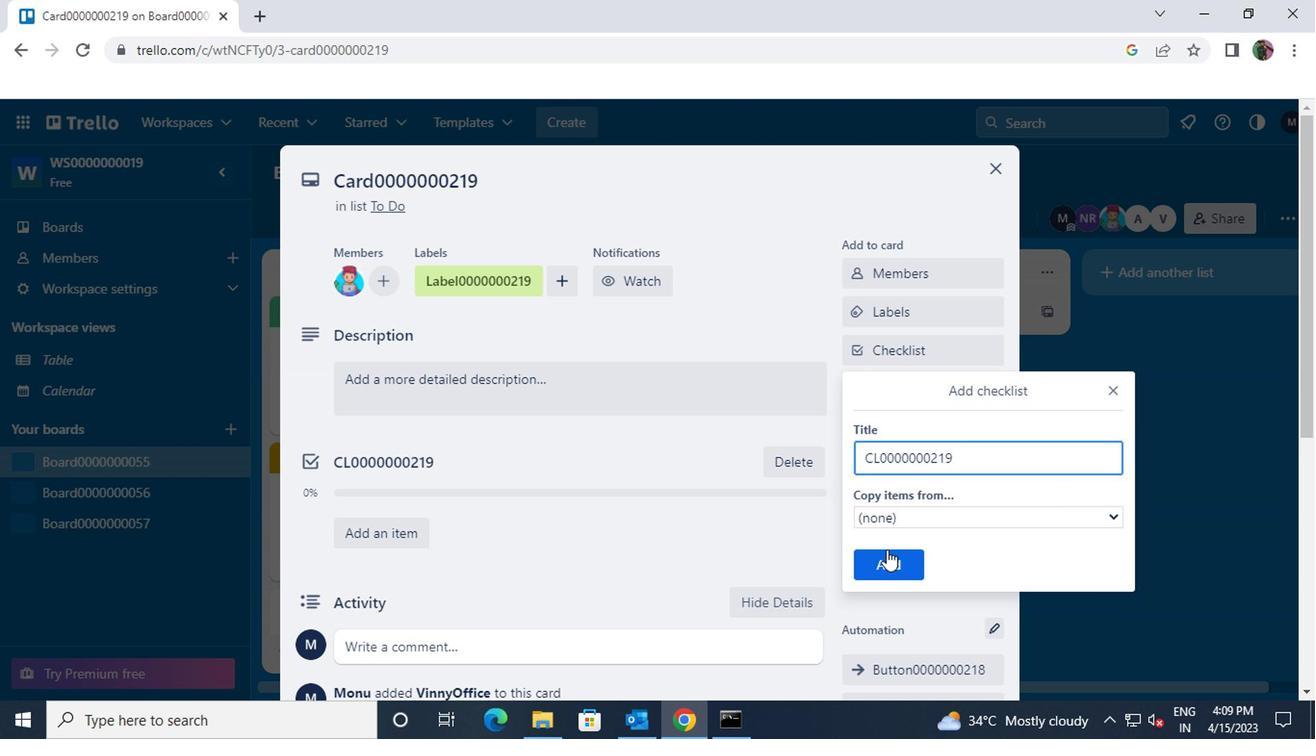
Action: Mouse pressed left at (882, 558)
Screenshot: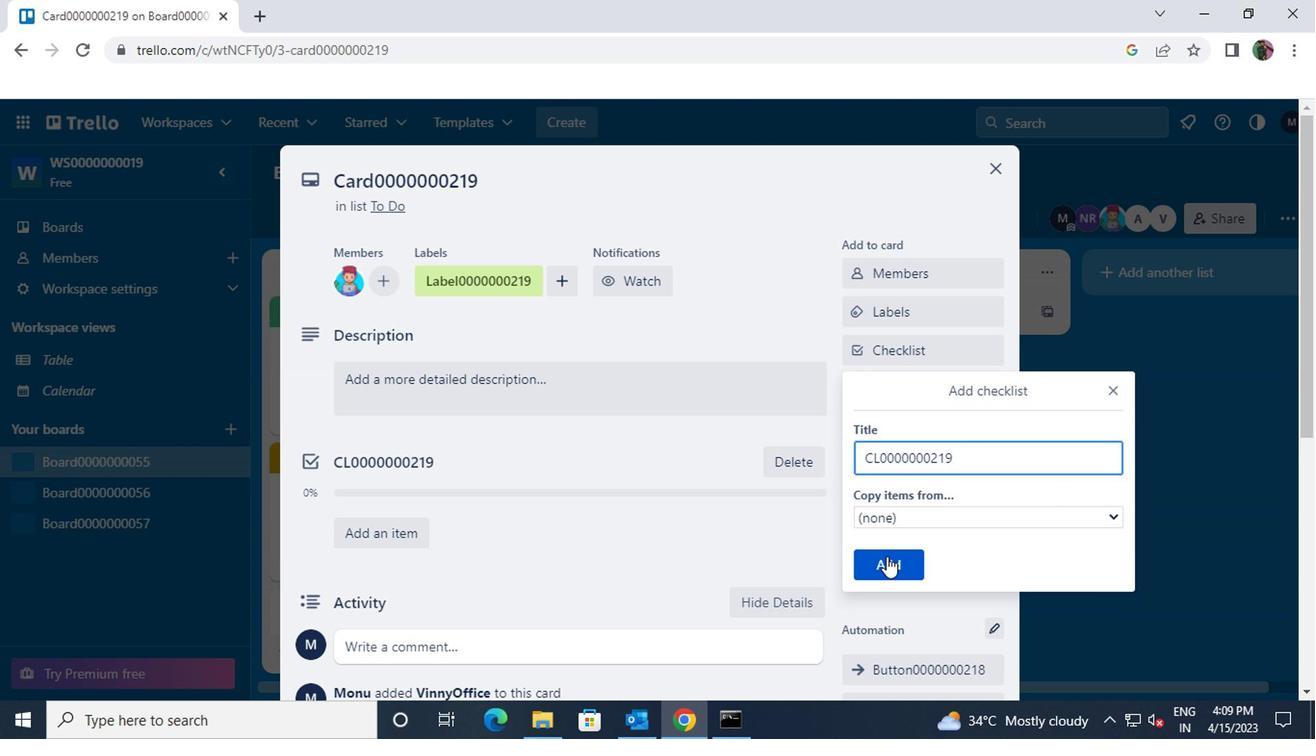 
Action: Mouse moved to (891, 395)
Screenshot: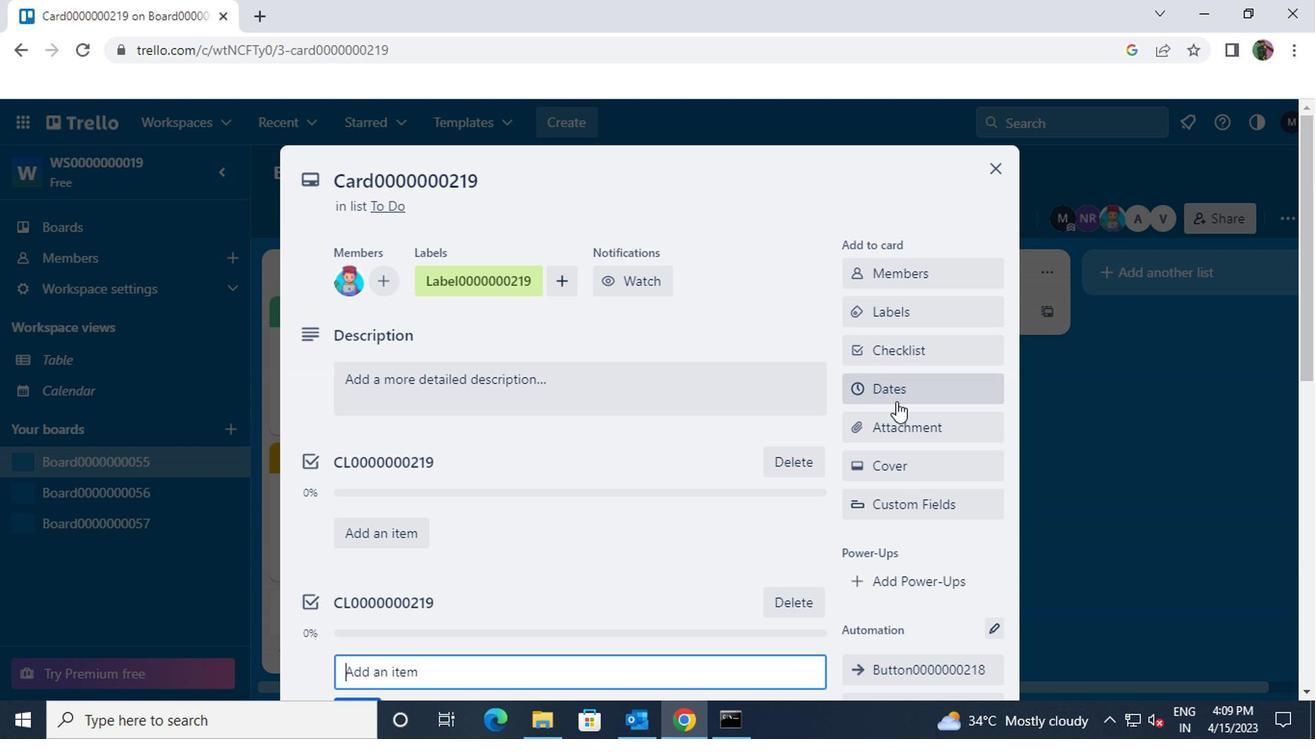 
Action: Mouse pressed left at (891, 395)
Screenshot: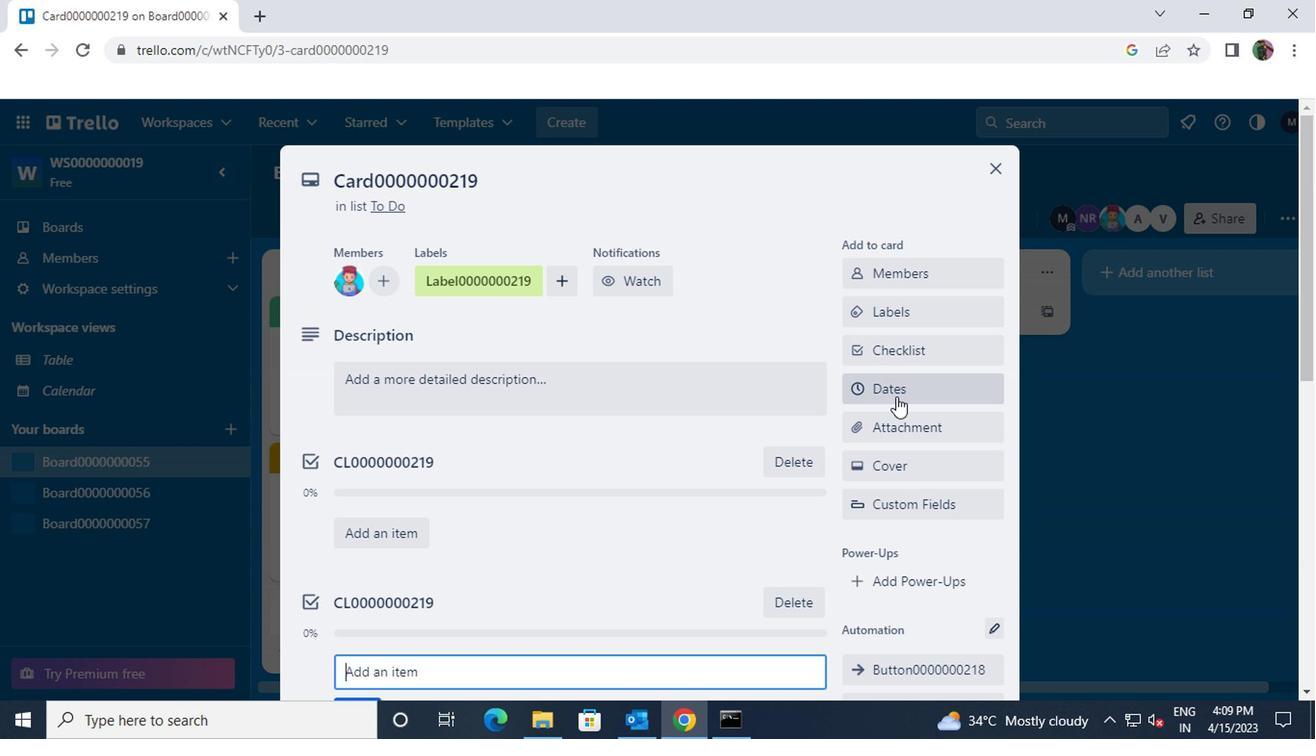 
Action: Mouse moved to (1086, 211)
Screenshot: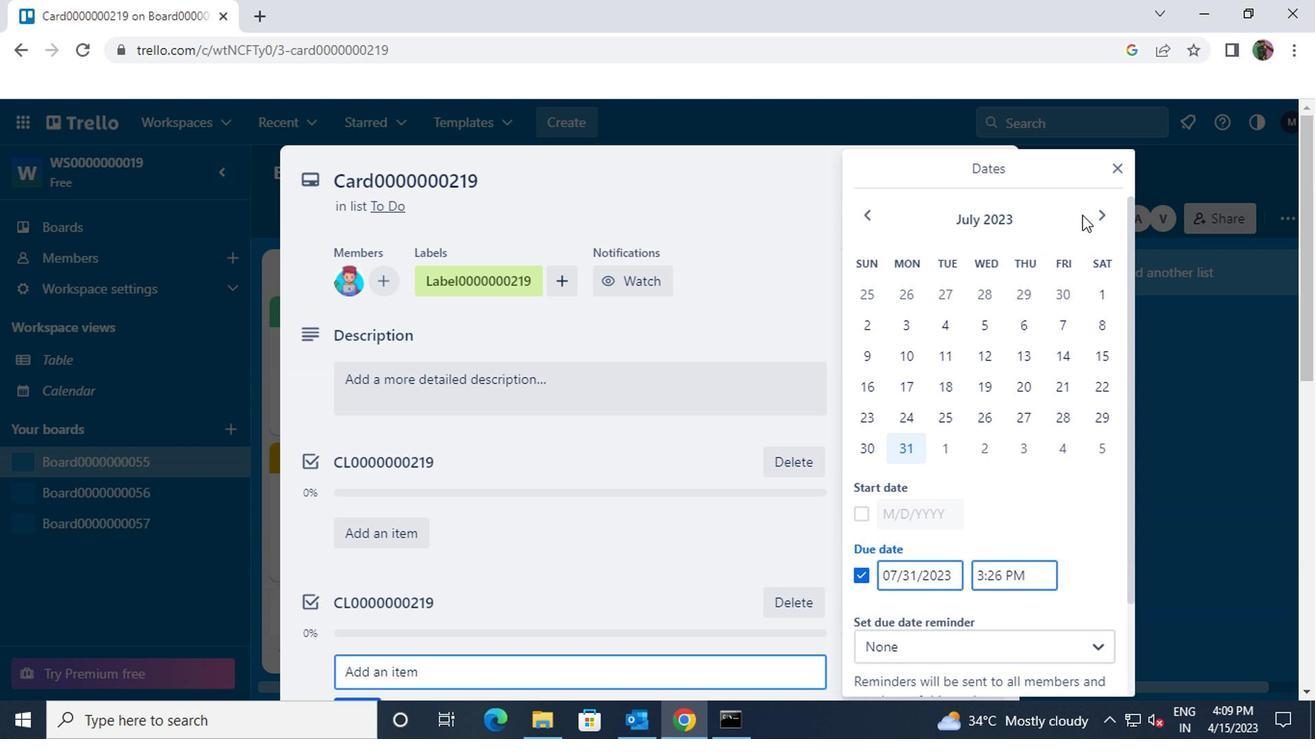 
Action: Mouse pressed left at (1086, 211)
Screenshot: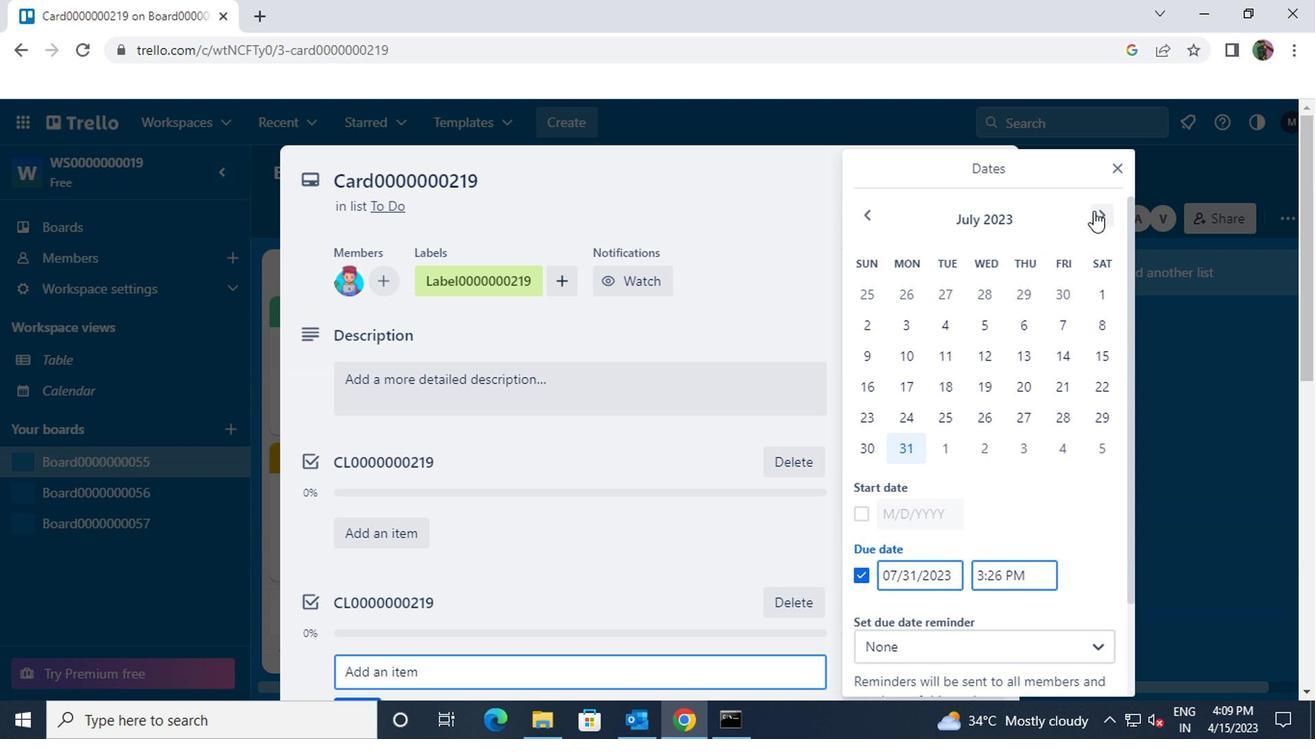 
Action: Mouse moved to (866, 217)
Screenshot: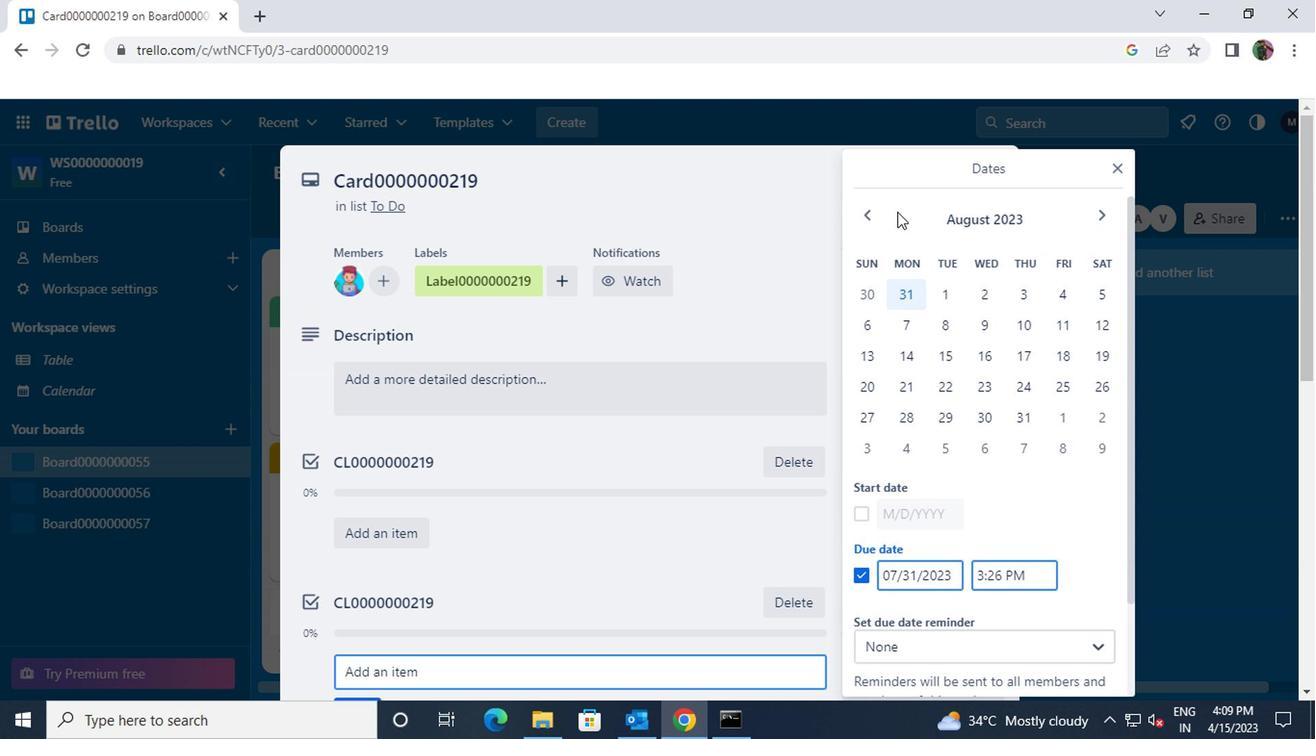 
Action: Mouse pressed left at (866, 217)
Screenshot: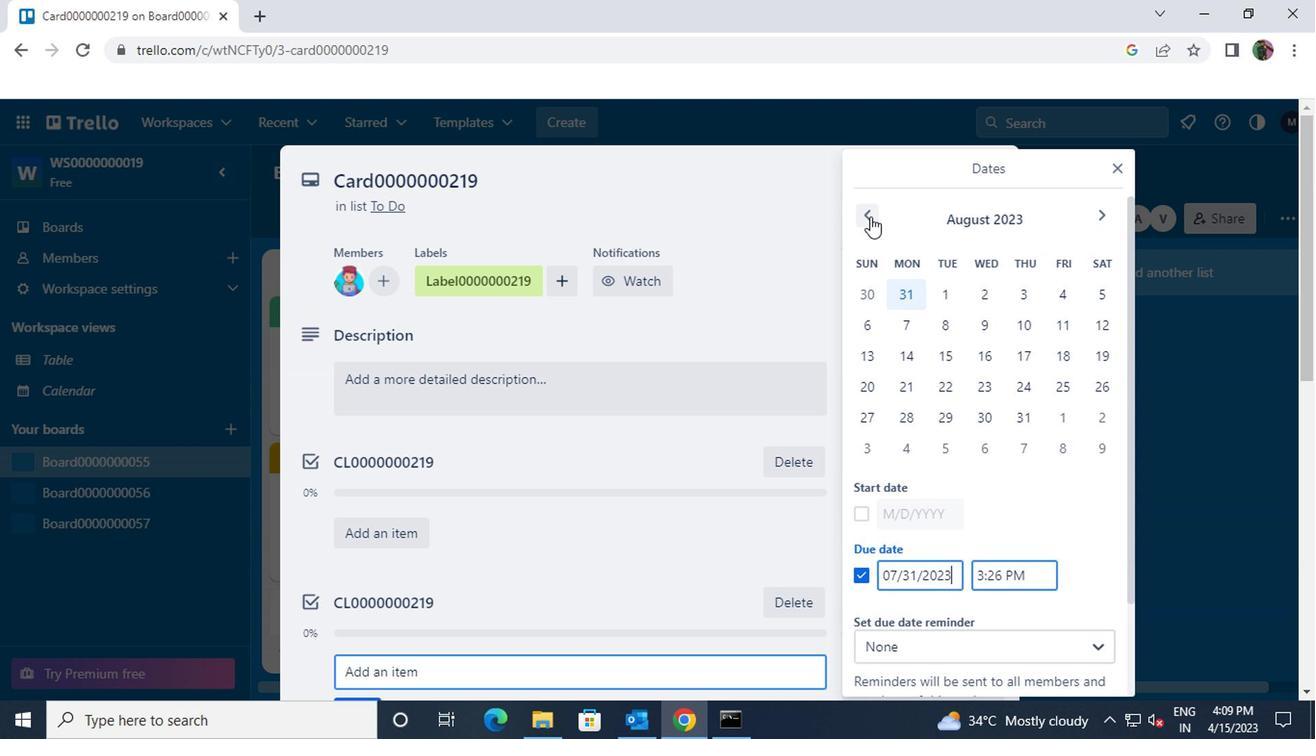 
Action: Mouse pressed left at (866, 217)
Screenshot: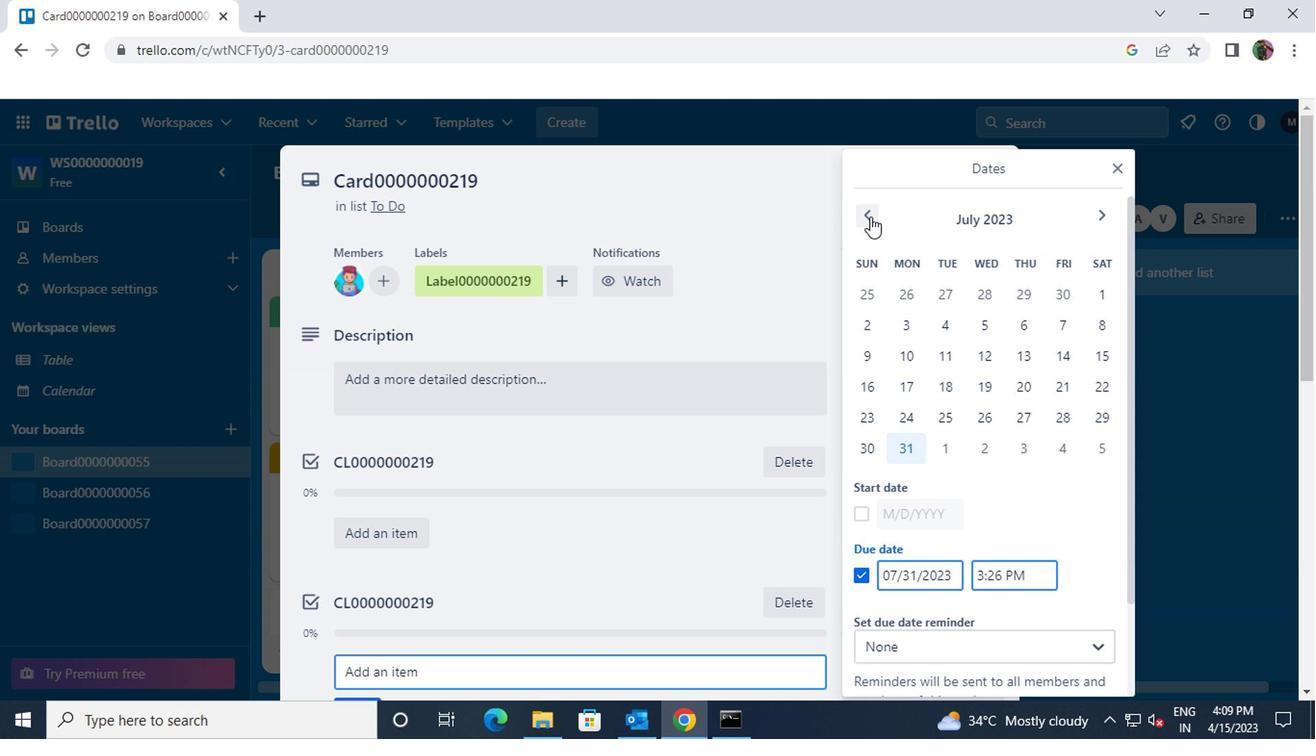 
Action: Mouse moved to (1004, 285)
Screenshot: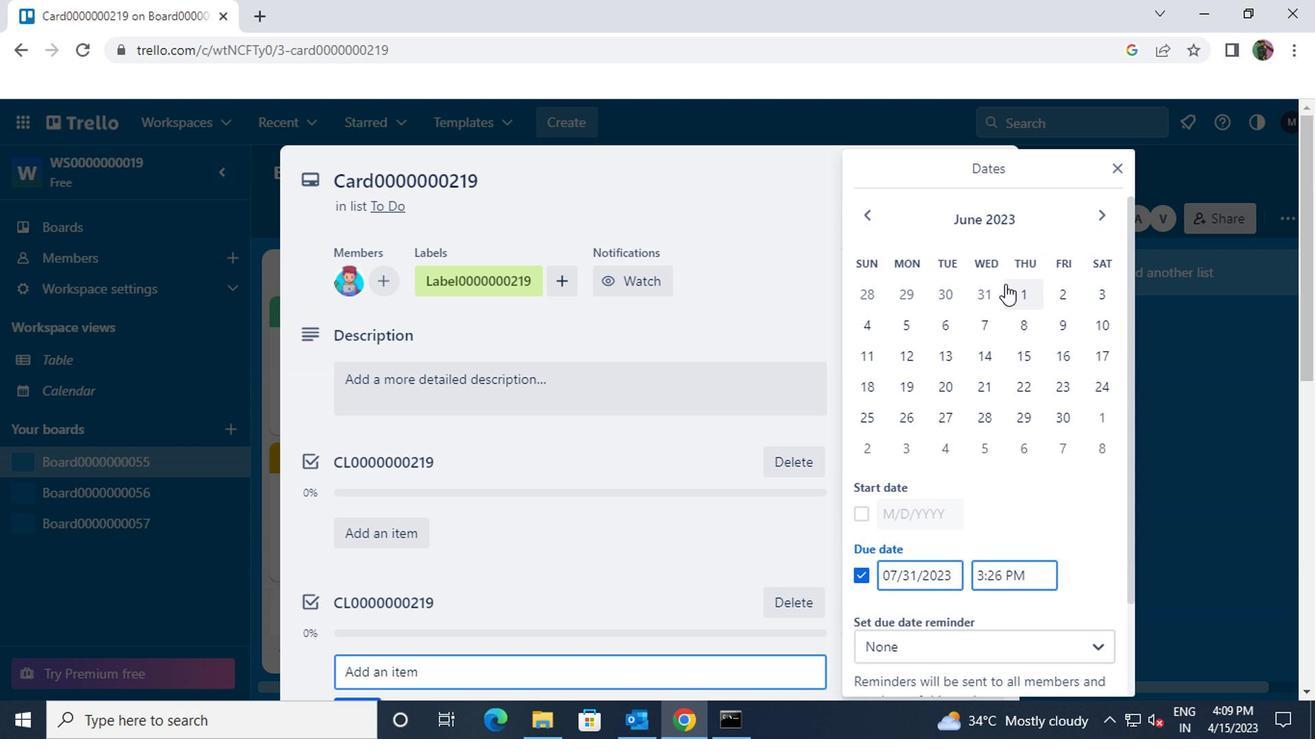 
Action: Mouse pressed left at (1004, 285)
Screenshot: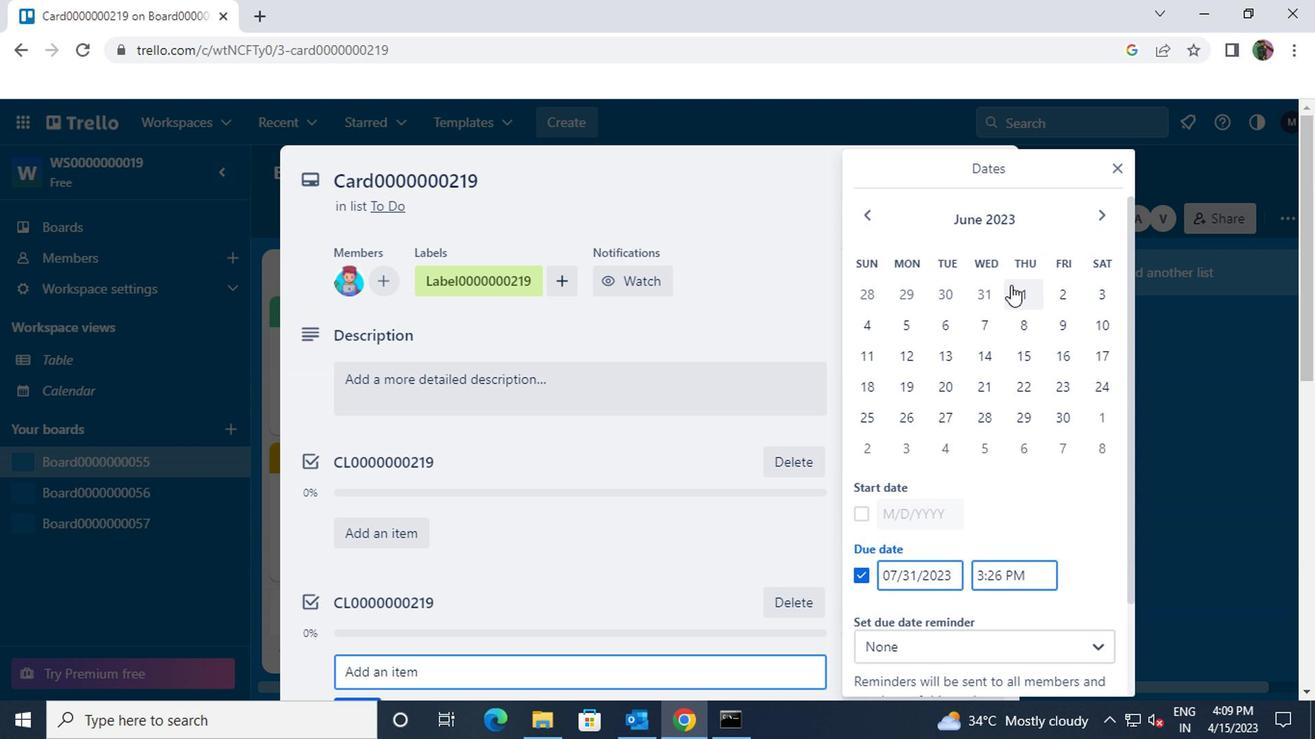 
Action: Mouse moved to (1060, 408)
Screenshot: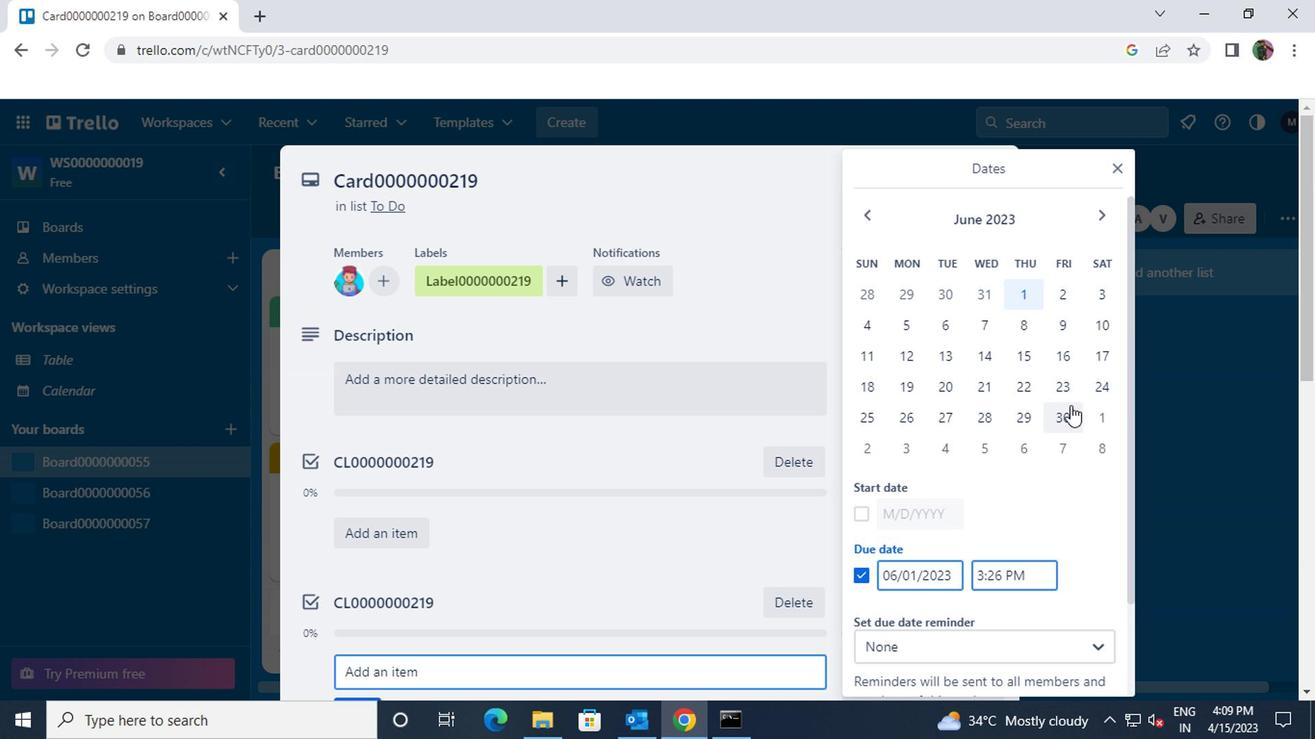 
Action: Mouse pressed left at (1060, 408)
Screenshot: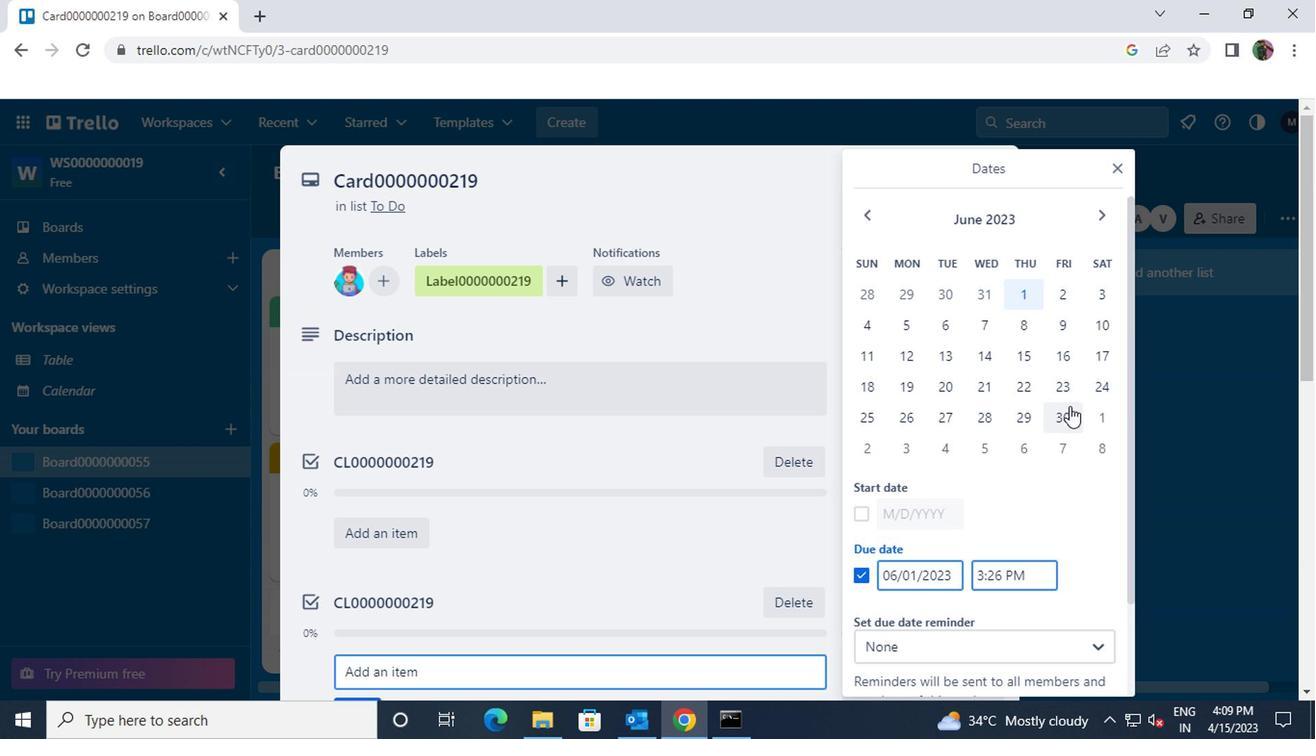 
Action: Mouse moved to (945, 576)
Screenshot: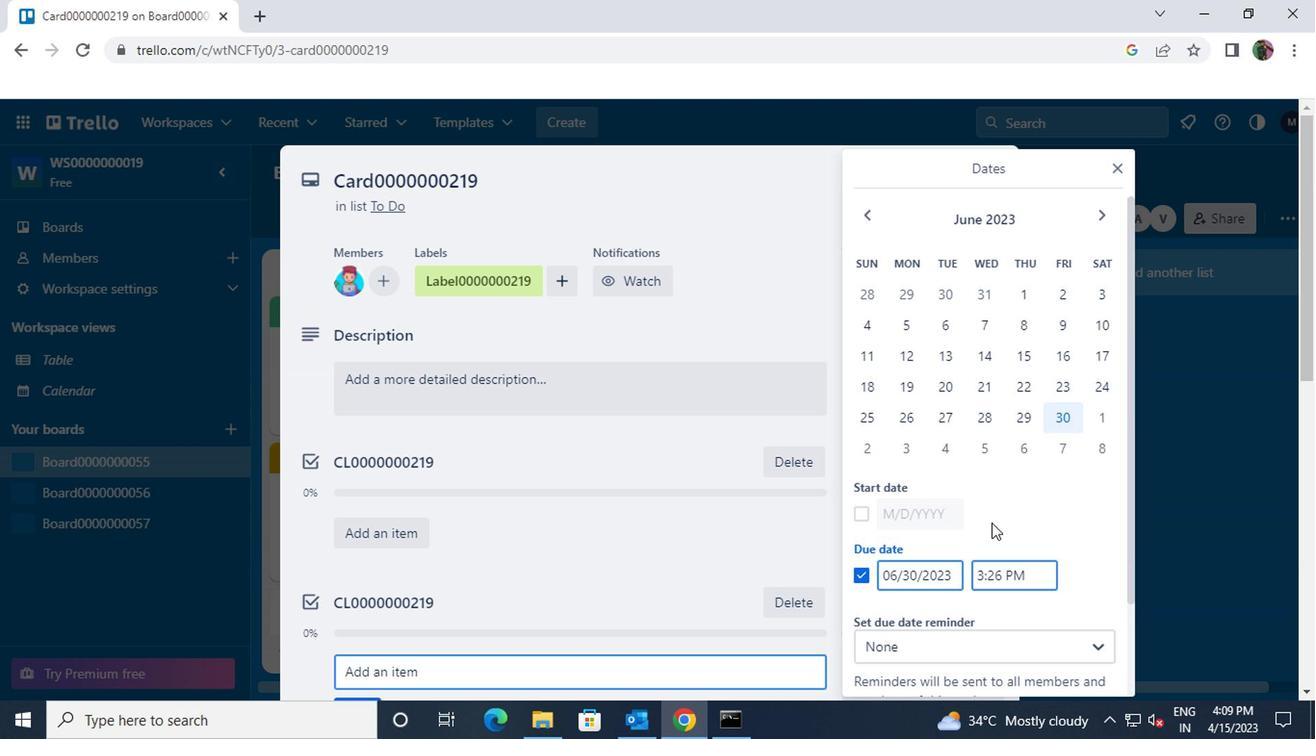 
Action: Mouse scrolled (945, 575) with delta (0, 0)
Screenshot: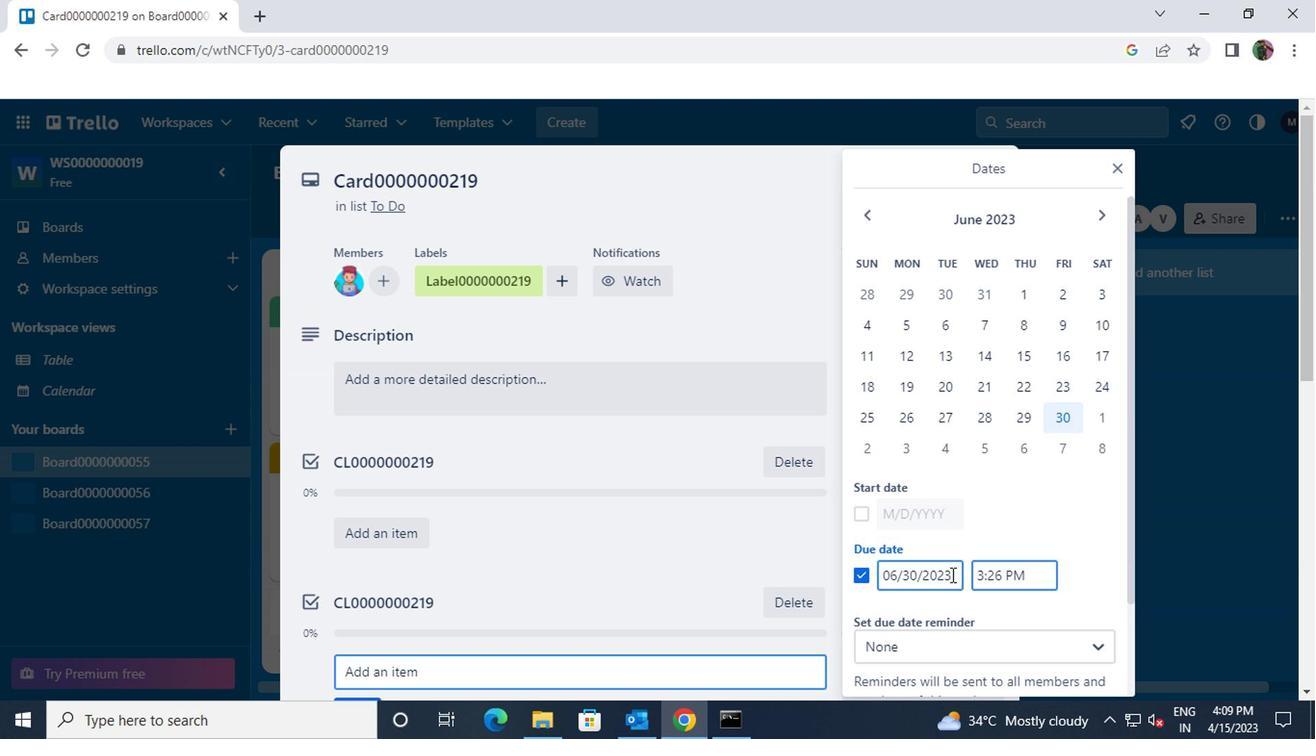 
Action: Mouse scrolled (945, 575) with delta (0, 0)
Screenshot: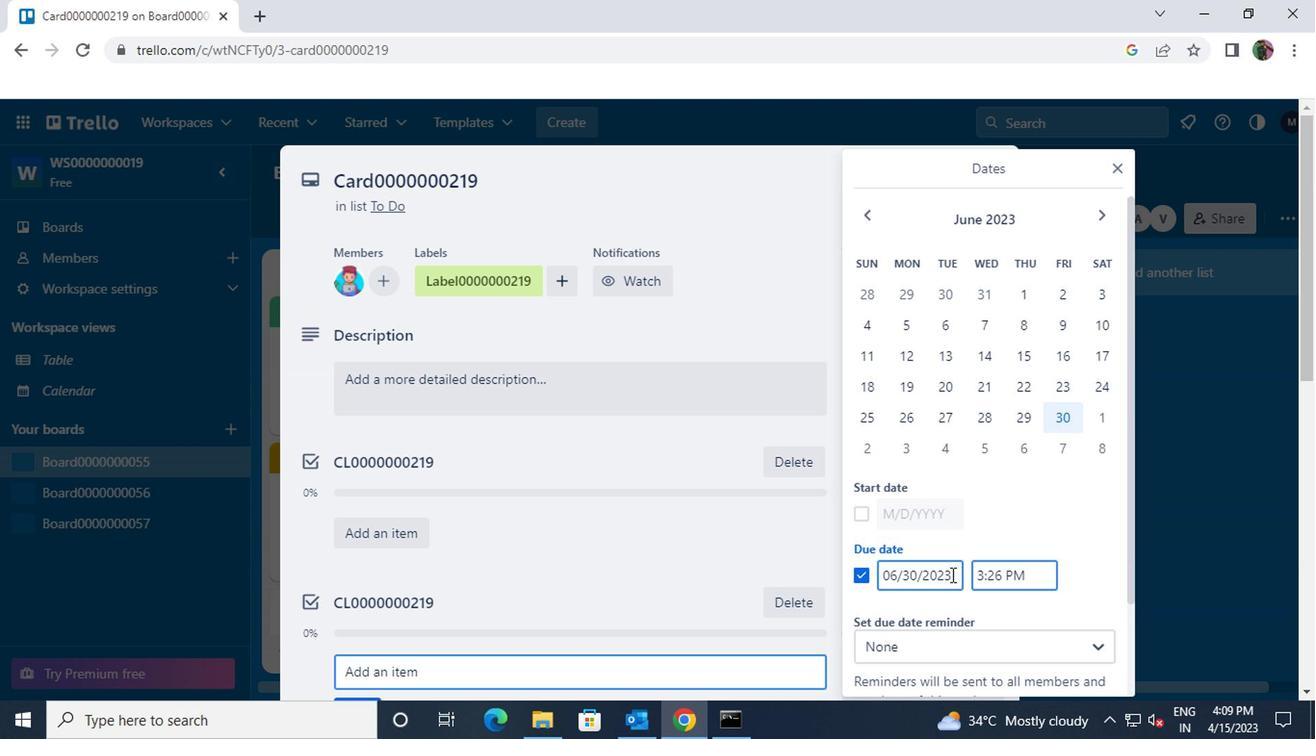 
Action: Mouse scrolled (945, 575) with delta (0, 0)
Screenshot: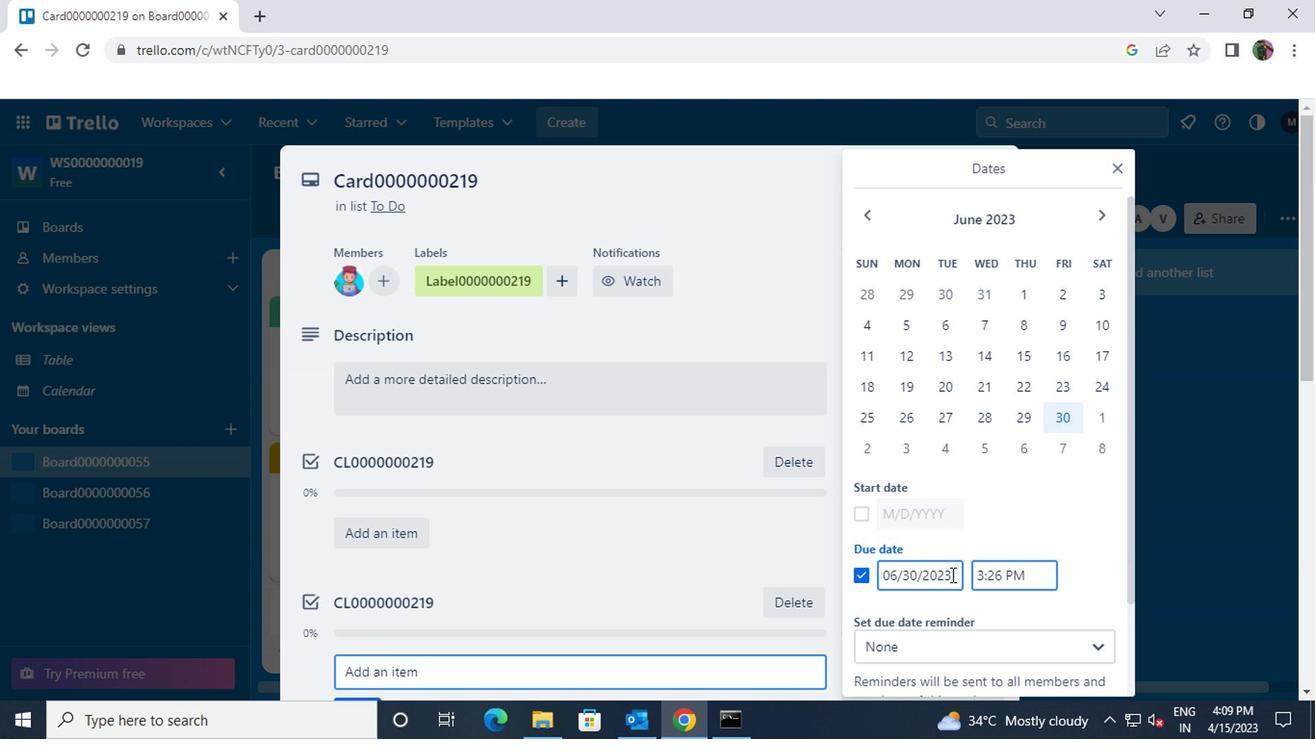 
Action: Mouse moved to (933, 617)
Screenshot: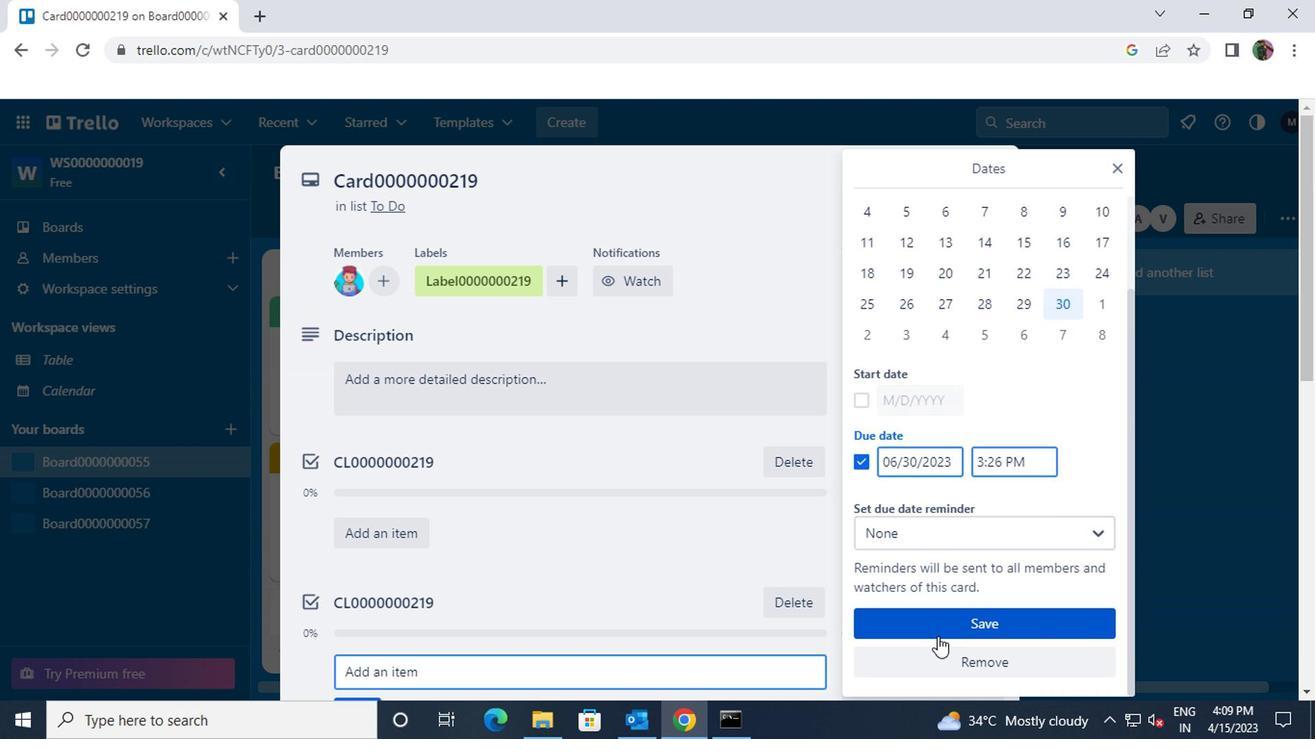 
Action: Mouse pressed left at (933, 617)
Screenshot: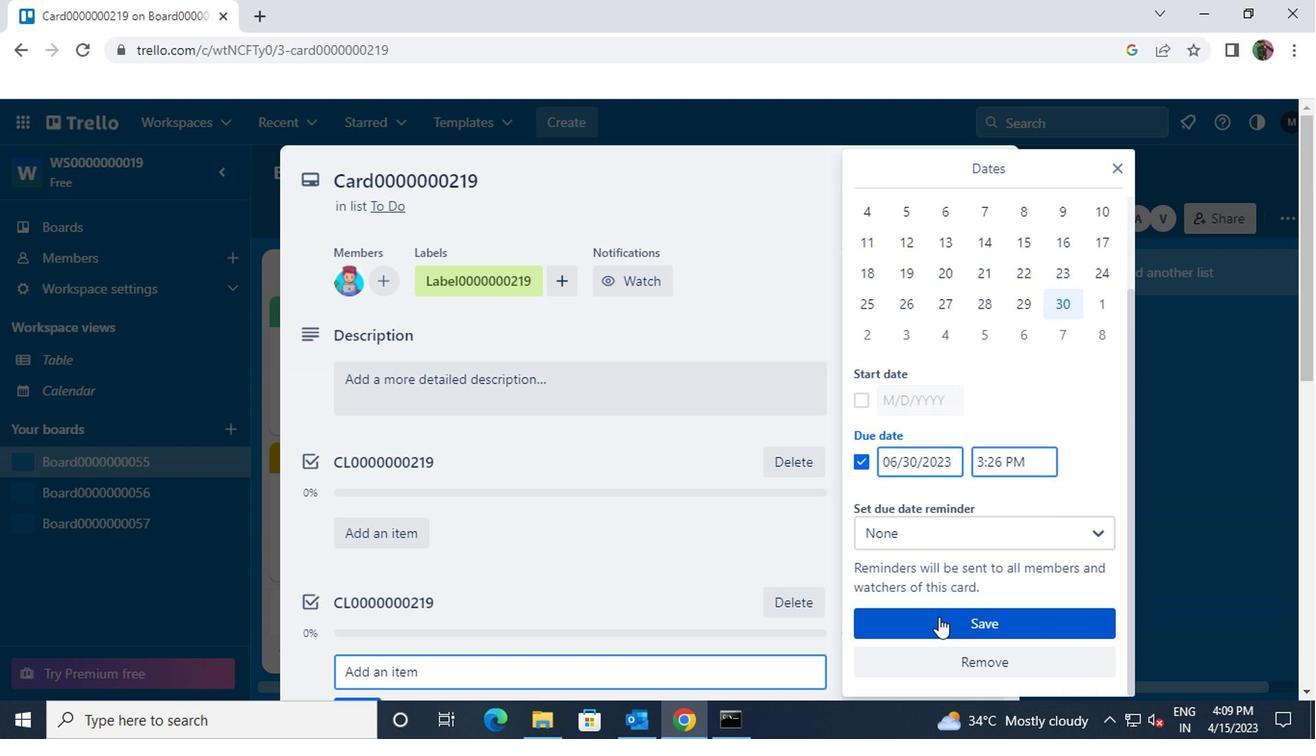 
